 Task: Search one way flight ticket for 3 adults in first from Presque Isle: Presque Isle International Airport to Evansville: Evansville Regional Airport on 5-3-2023. Choice of flights is Emirates. Number of bags: 1 carry on bag. Price is upto 97000. Outbound departure time preference is 11:45.
Action: Mouse moved to (235, 299)
Screenshot: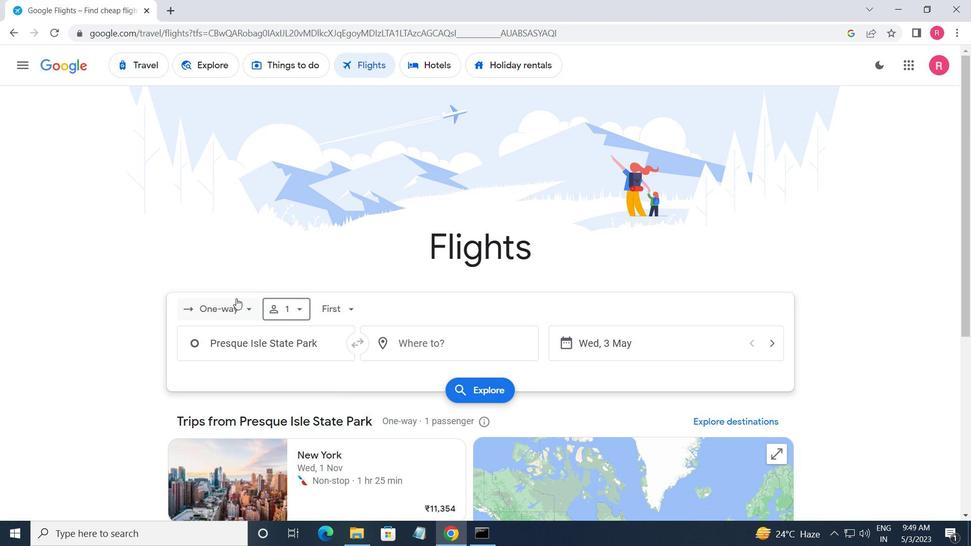 
Action: Mouse pressed left at (235, 299)
Screenshot: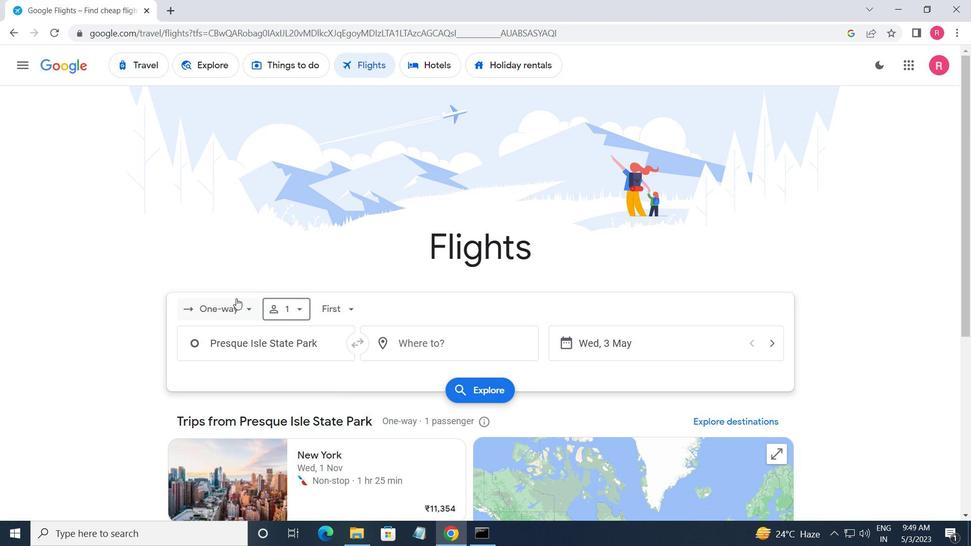 
Action: Mouse moved to (232, 370)
Screenshot: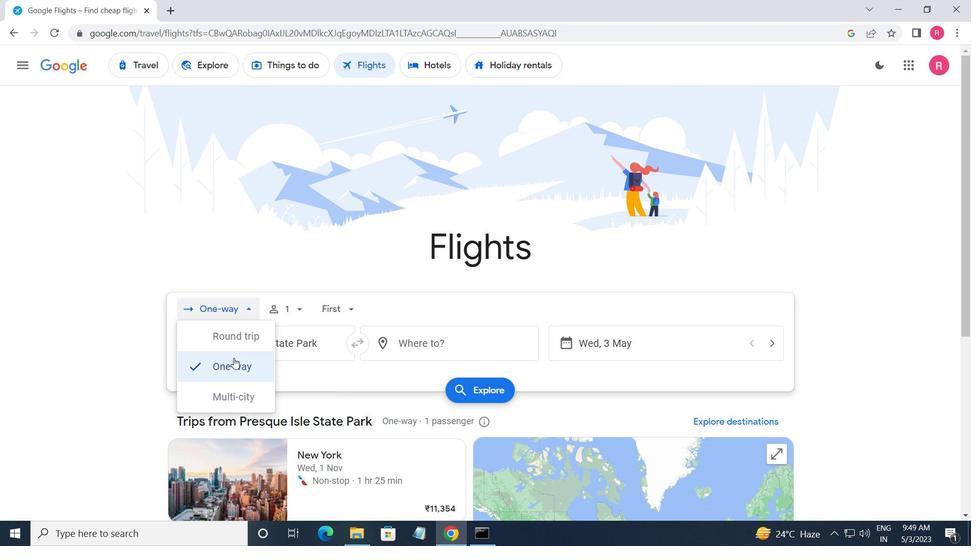 
Action: Mouse pressed left at (232, 370)
Screenshot: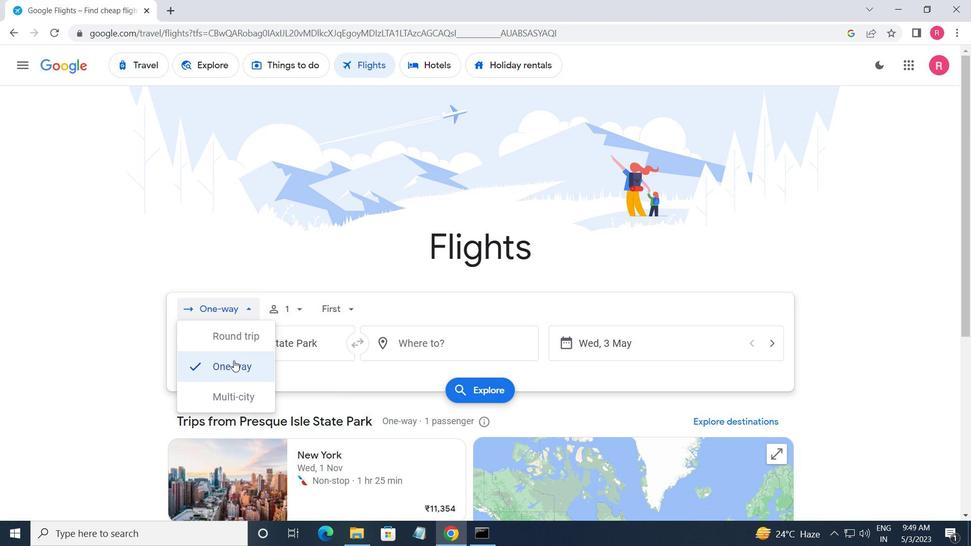 
Action: Mouse moved to (283, 311)
Screenshot: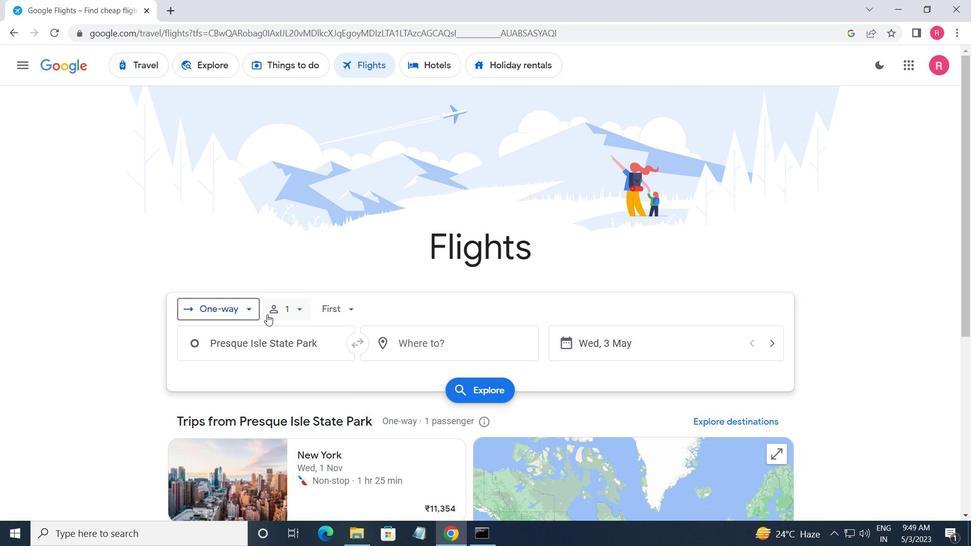 
Action: Mouse pressed left at (283, 311)
Screenshot: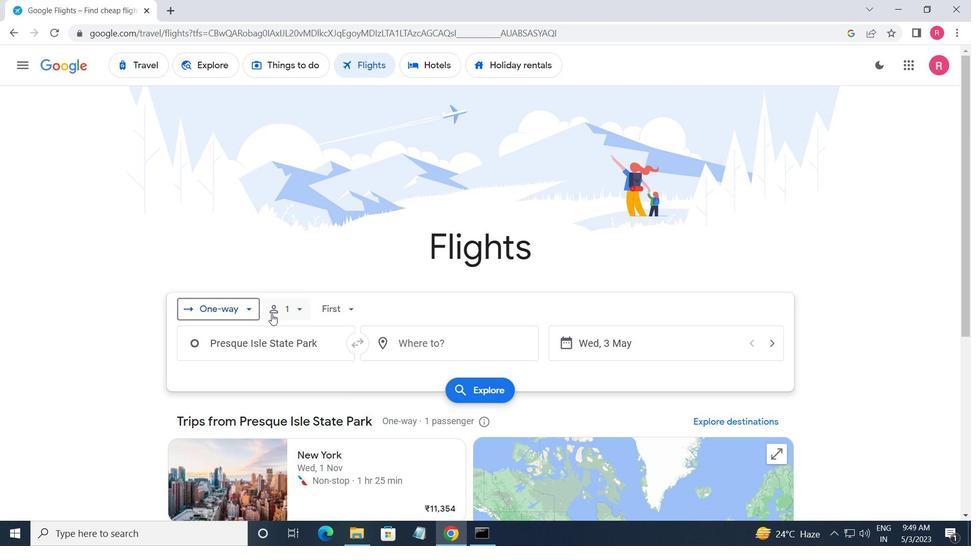 
Action: Mouse moved to (391, 344)
Screenshot: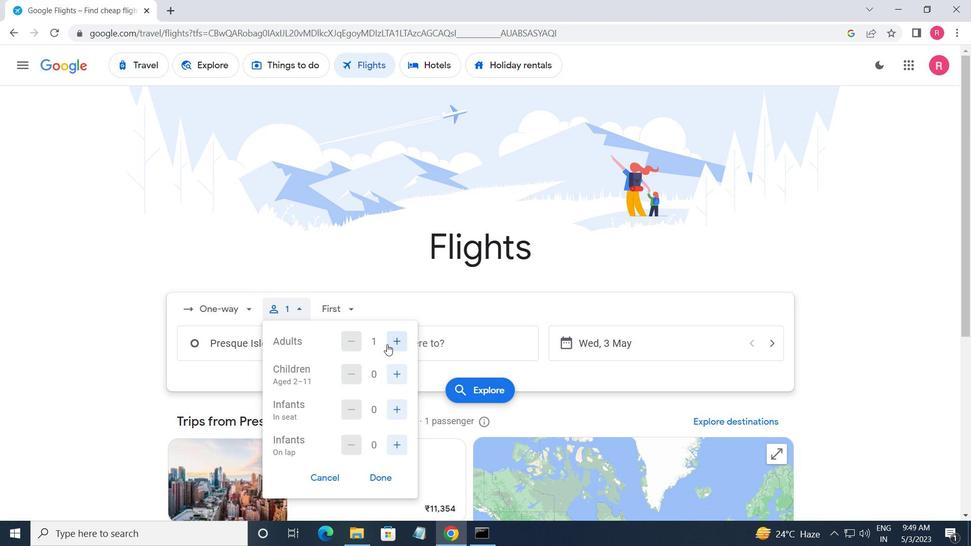 
Action: Mouse pressed left at (391, 344)
Screenshot: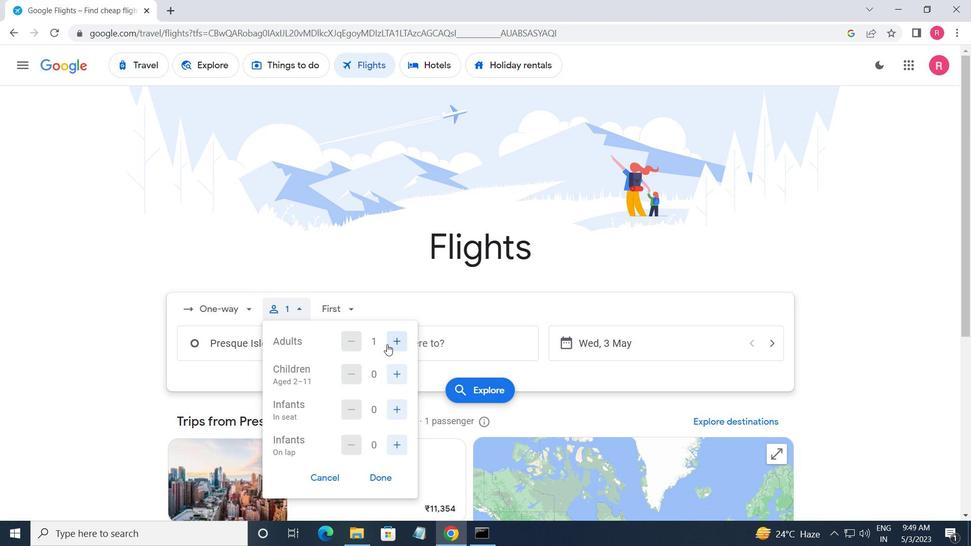 
Action: Mouse moved to (391, 344)
Screenshot: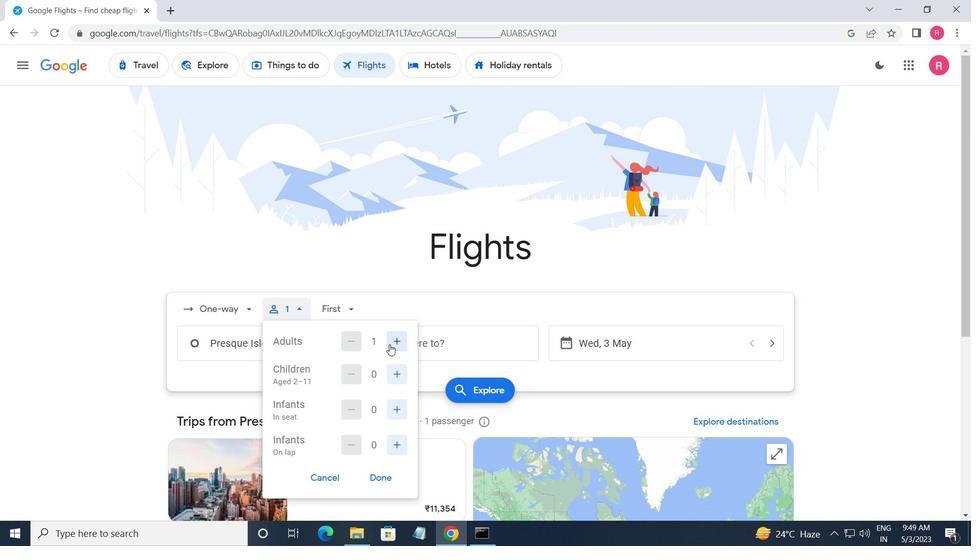 
Action: Mouse pressed left at (391, 344)
Screenshot: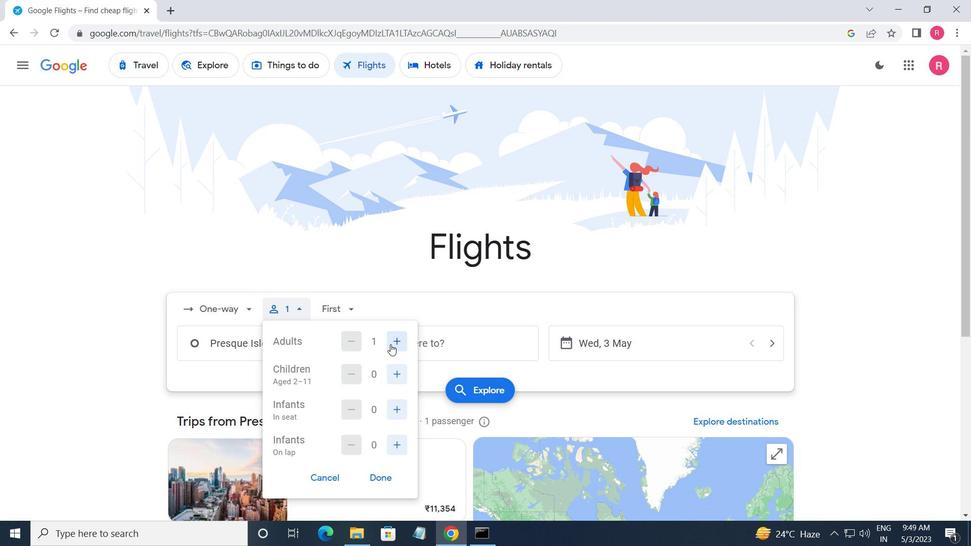 
Action: Mouse moved to (334, 314)
Screenshot: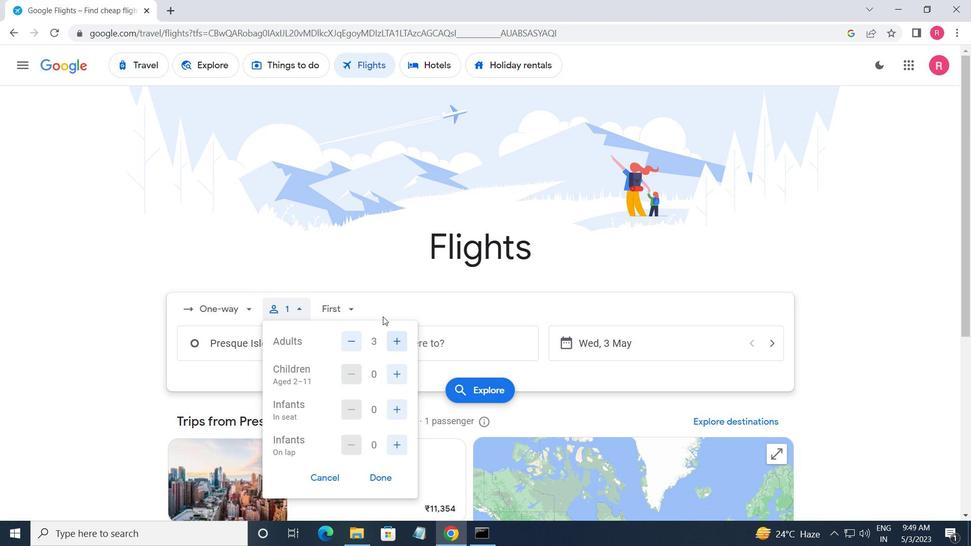 
Action: Mouse pressed left at (334, 314)
Screenshot: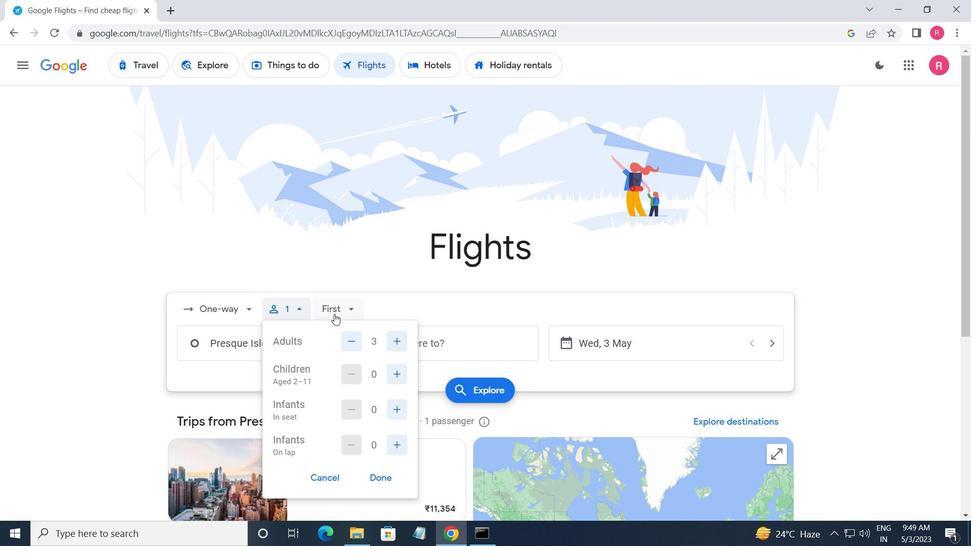 
Action: Mouse moved to (356, 426)
Screenshot: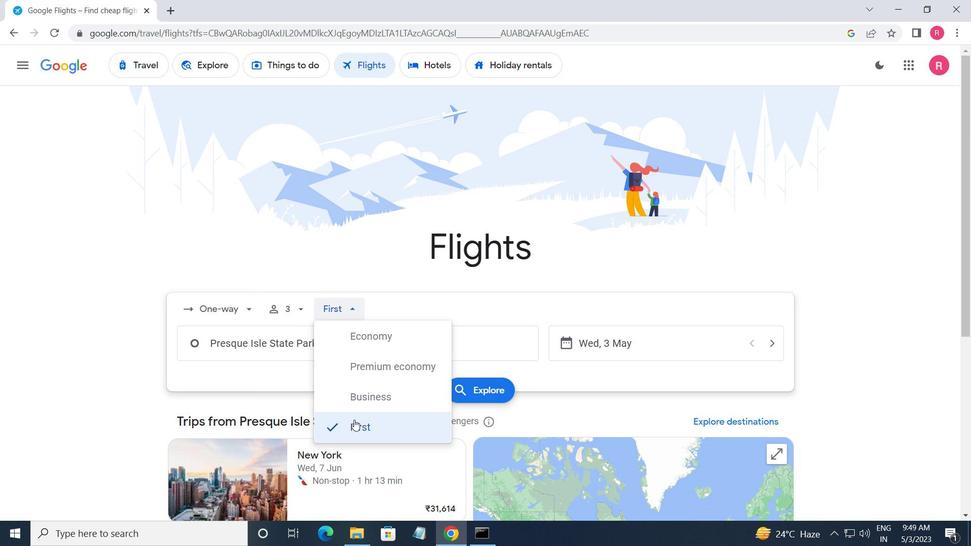 
Action: Mouse pressed left at (356, 426)
Screenshot: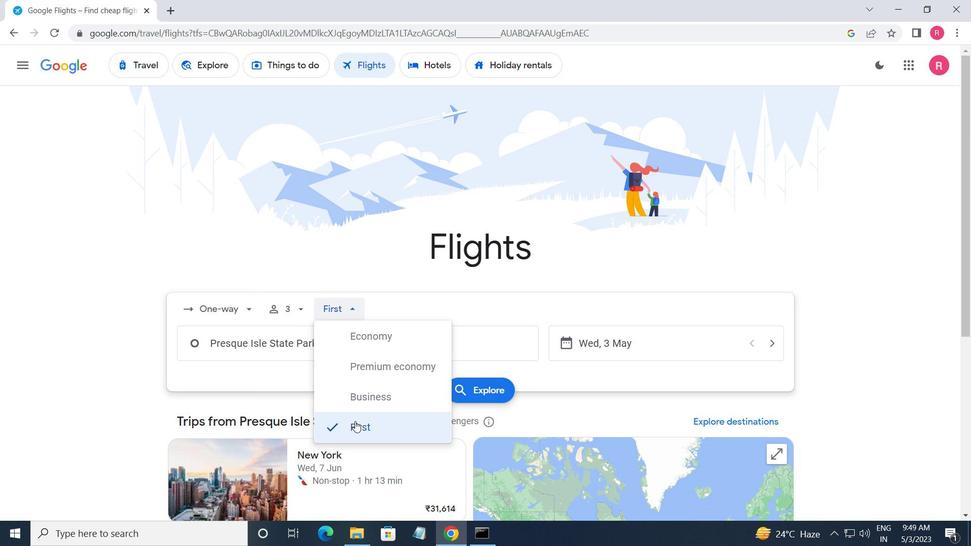 
Action: Mouse moved to (324, 350)
Screenshot: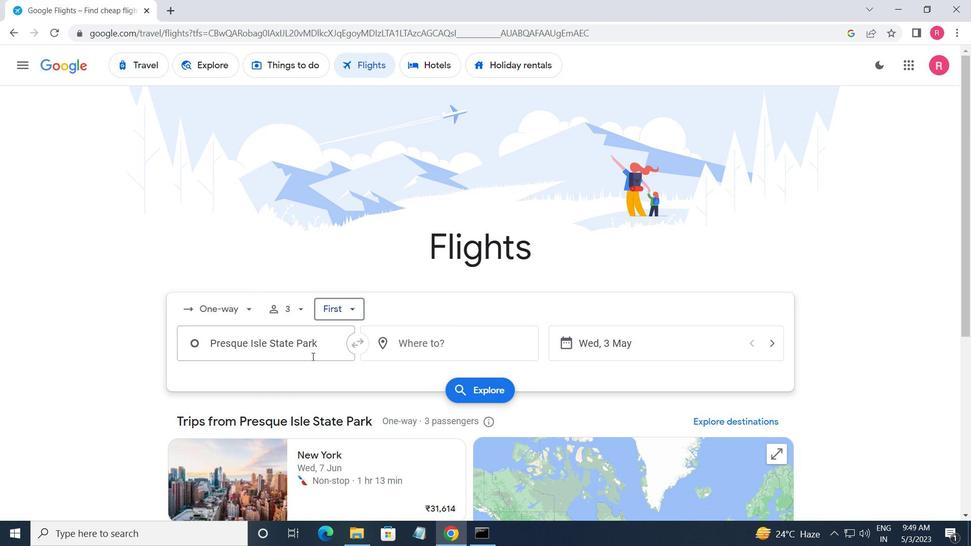 
Action: Mouse pressed left at (324, 350)
Screenshot: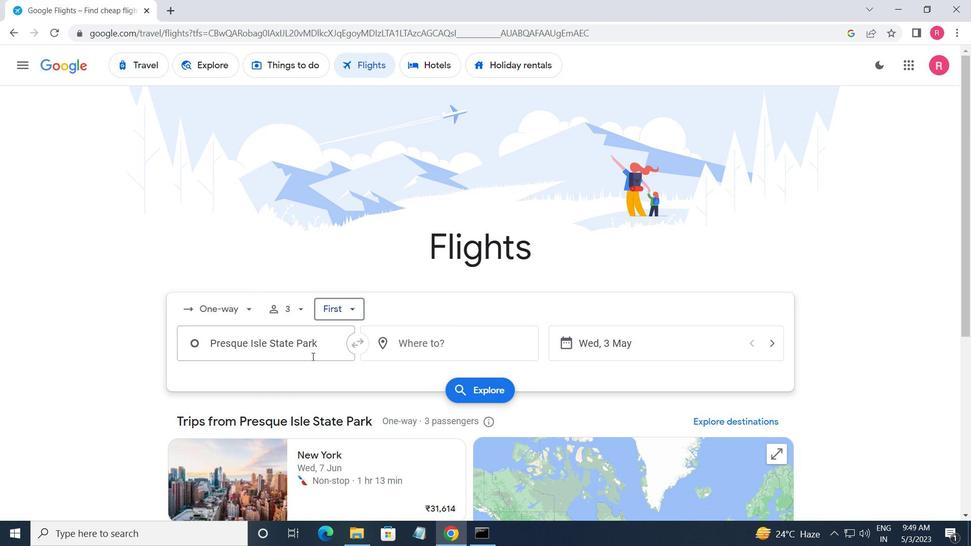 
Action: Mouse moved to (322, 353)
Screenshot: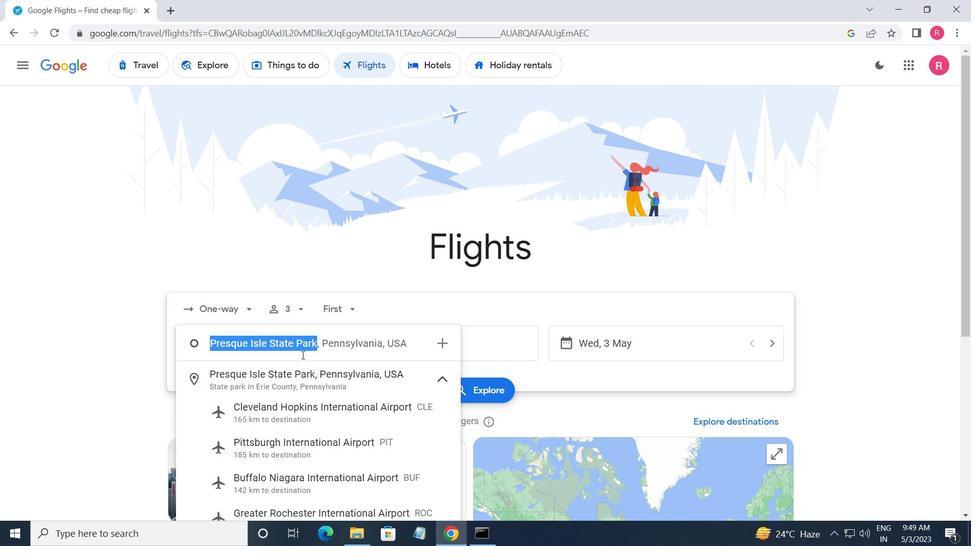 
Action: Key pressed <Key.backspace><Key.shift_r>Presque<Key.space><Key.shift_r>Isle<Key.space><Key.shift><Key.shift><Key.shift><Key.shift><Key.shift><Key.shift><Key.shift>I
Screenshot: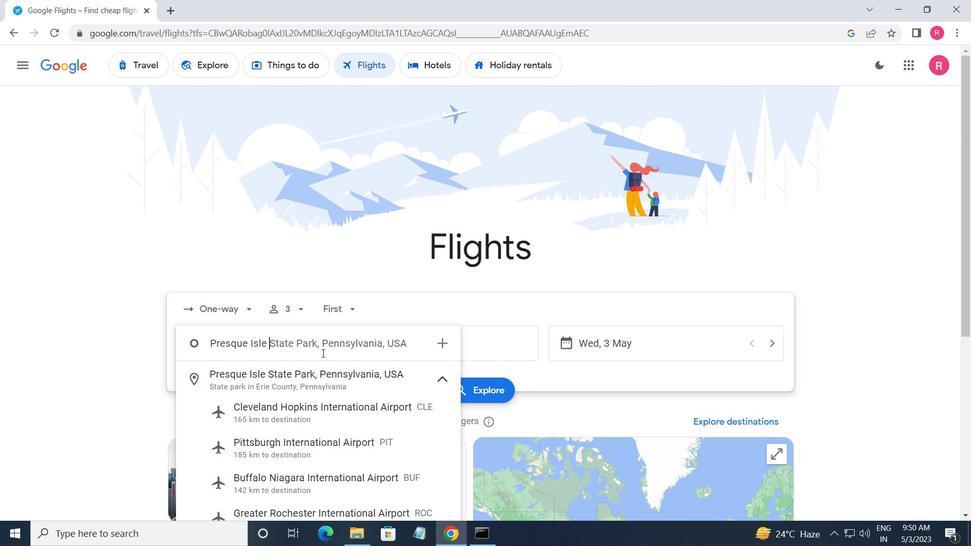 
Action: Mouse moved to (310, 383)
Screenshot: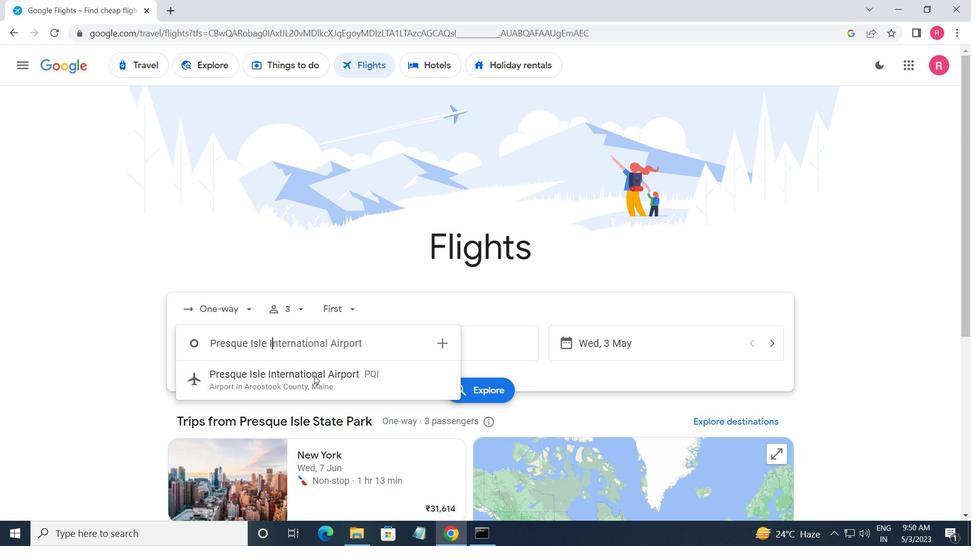 
Action: Mouse pressed left at (310, 383)
Screenshot: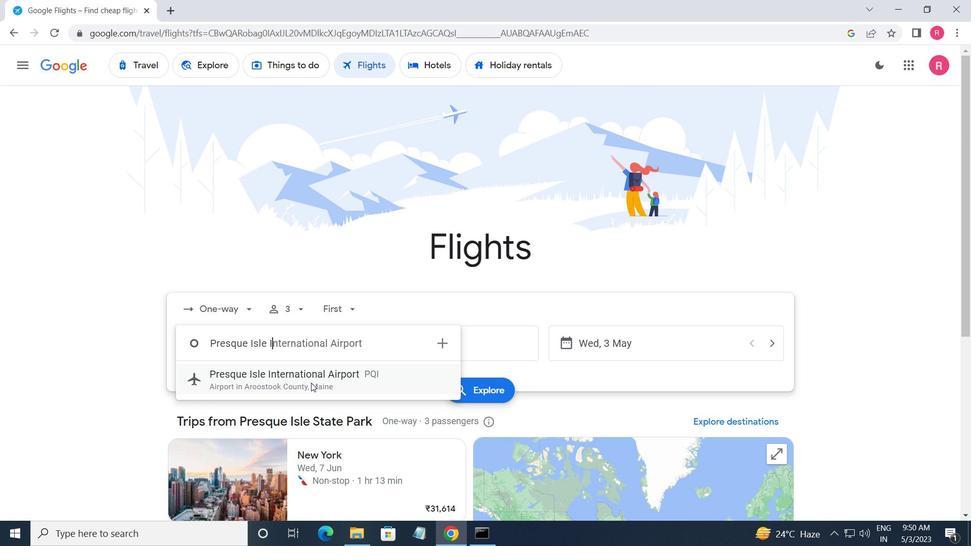 
Action: Mouse moved to (464, 338)
Screenshot: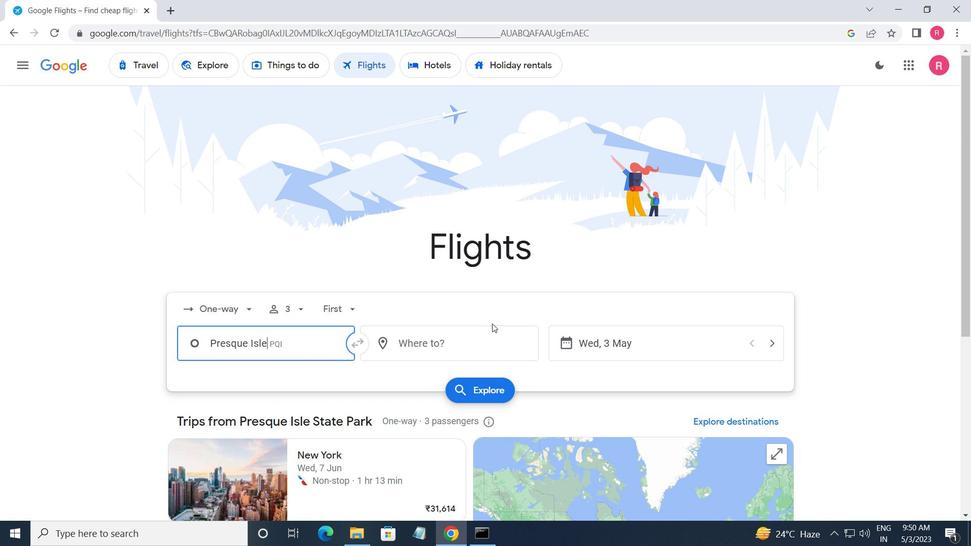 
Action: Mouse pressed left at (464, 338)
Screenshot: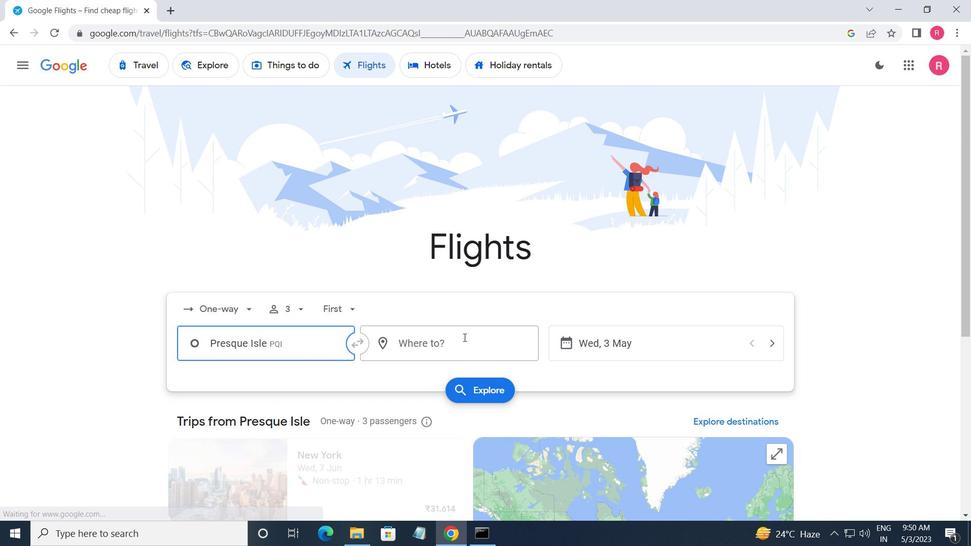 
Action: Mouse moved to (454, 413)
Screenshot: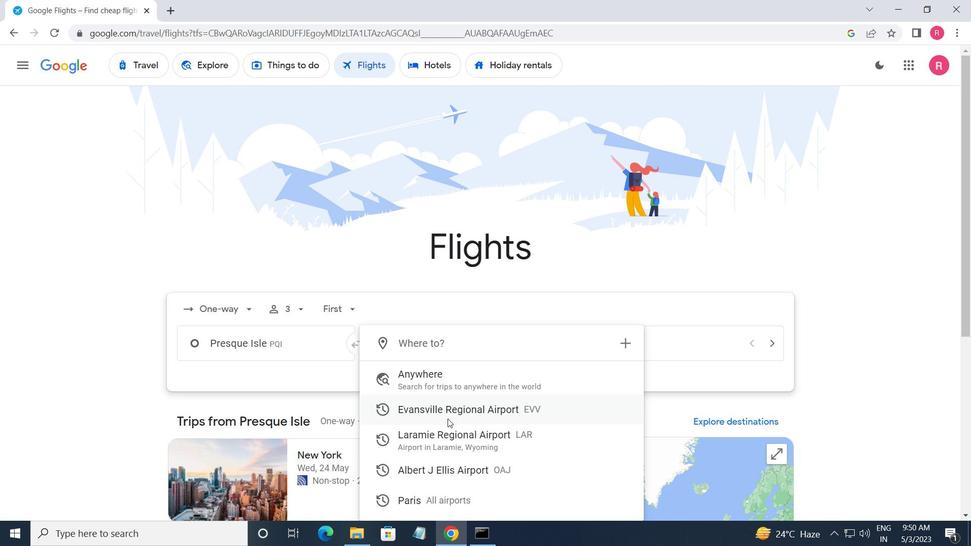 
Action: Mouse pressed left at (454, 413)
Screenshot: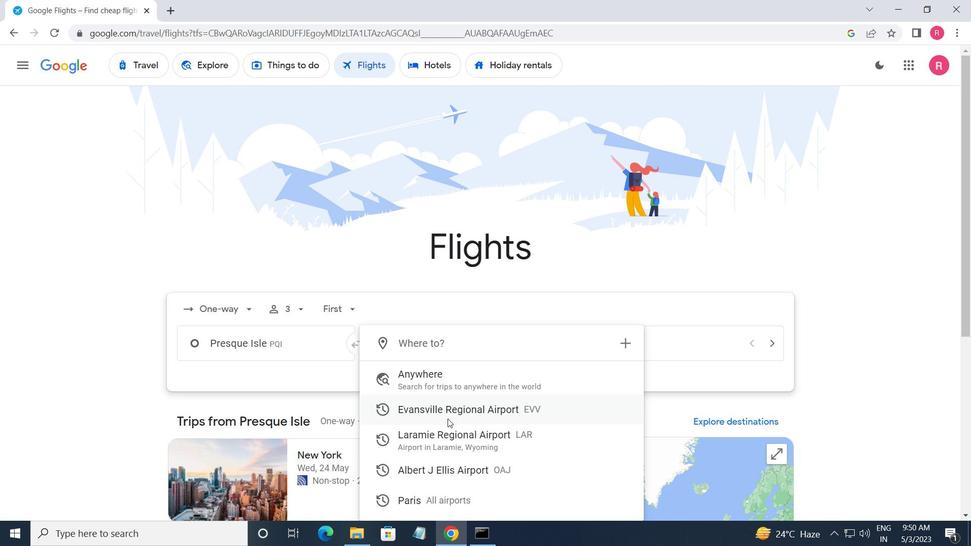 
Action: Mouse moved to (652, 343)
Screenshot: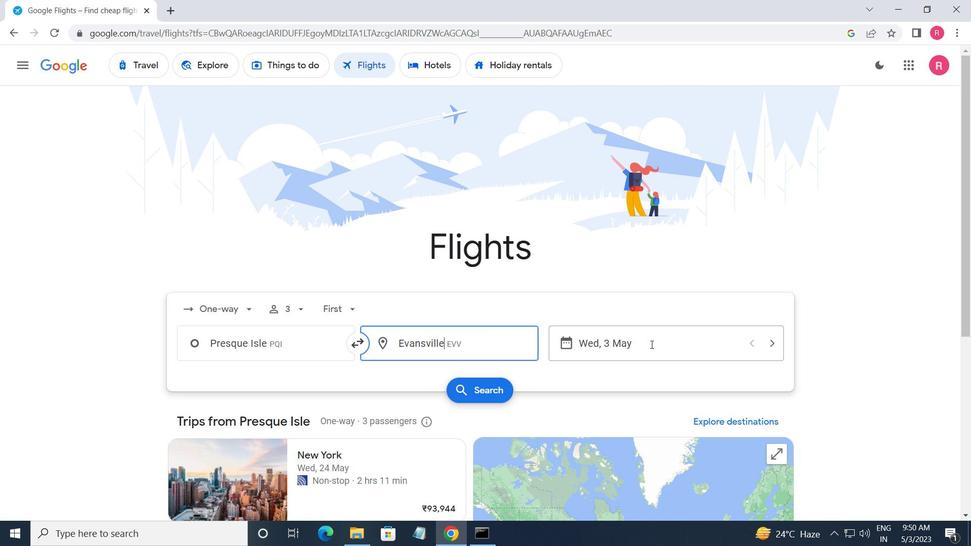 
Action: Mouse pressed left at (652, 343)
Screenshot: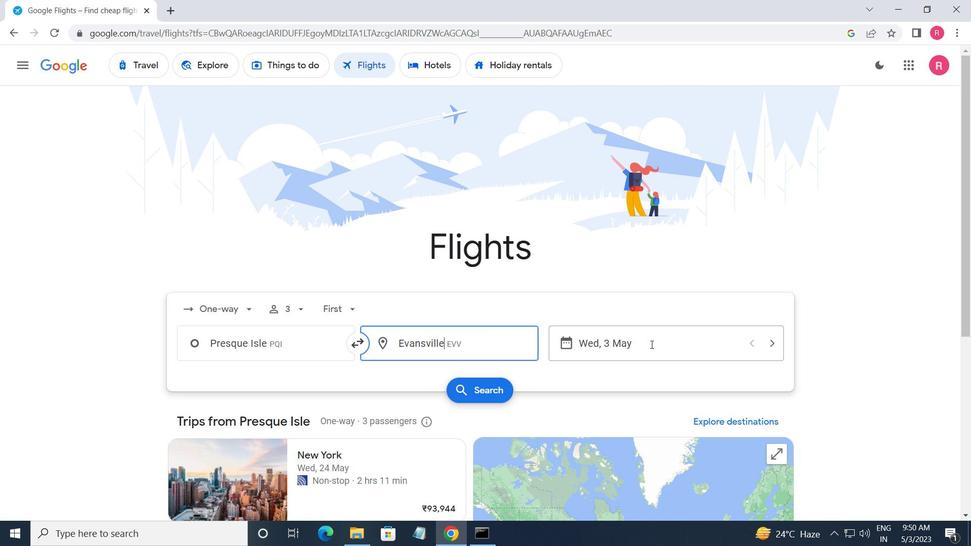 
Action: Mouse moved to (430, 297)
Screenshot: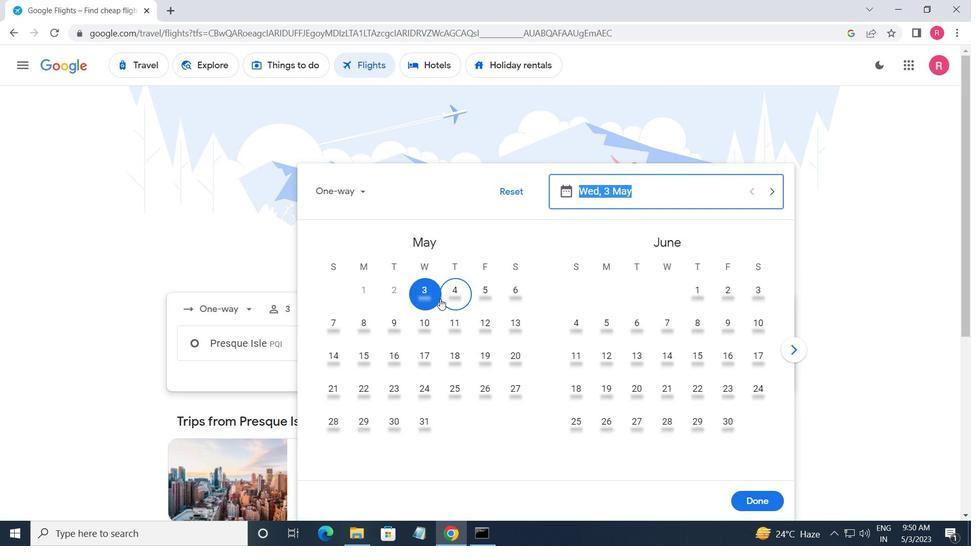 
Action: Mouse pressed left at (430, 297)
Screenshot: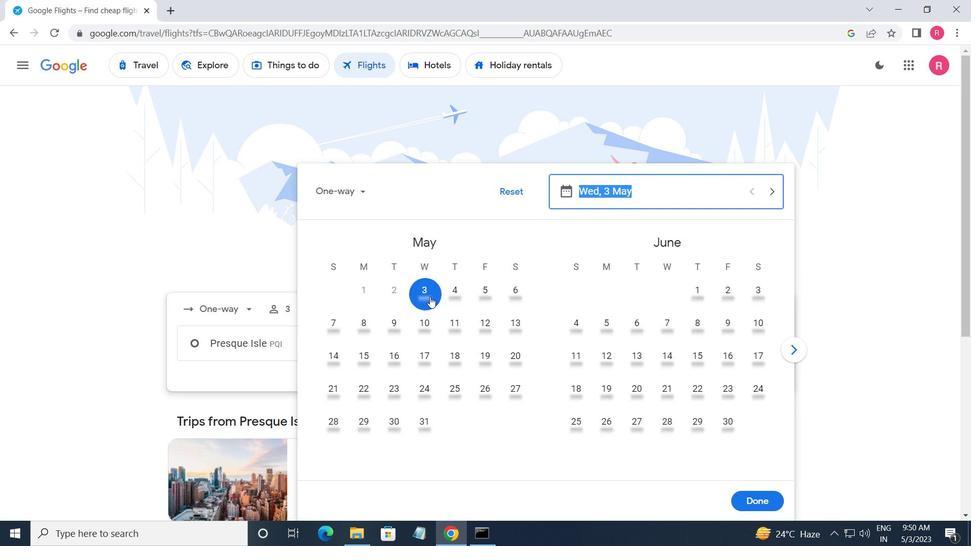 
Action: Mouse moved to (764, 506)
Screenshot: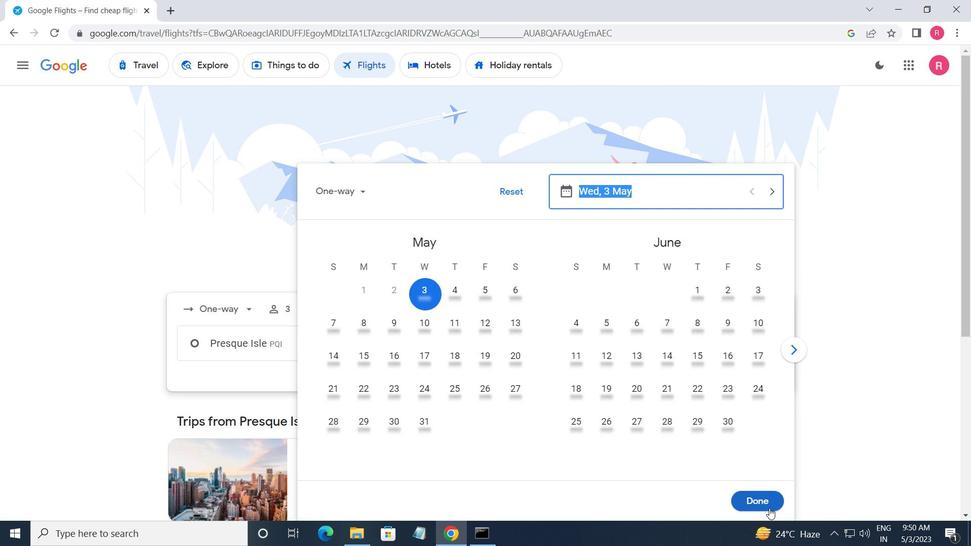 
Action: Mouse pressed left at (764, 506)
Screenshot: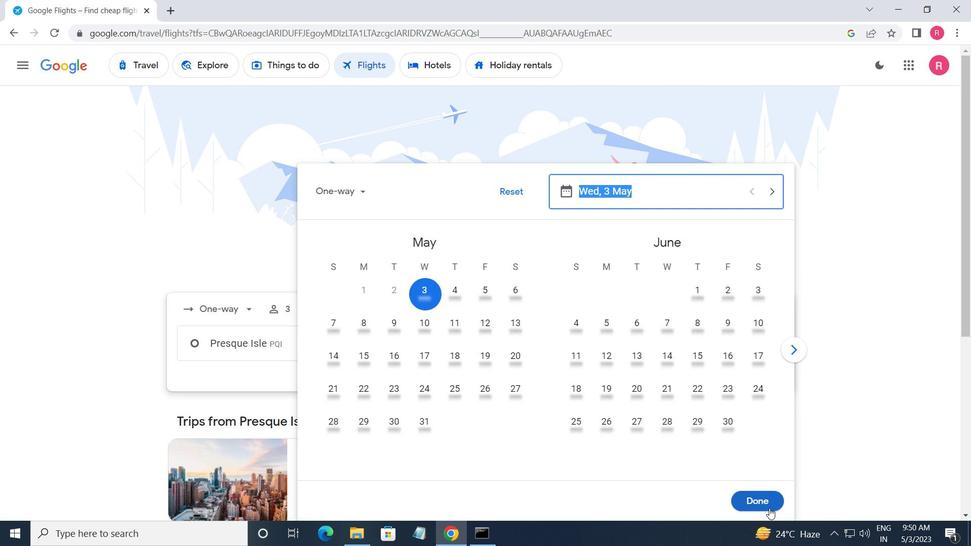 
Action: Mouse moved to (473, 389)
Screenshot: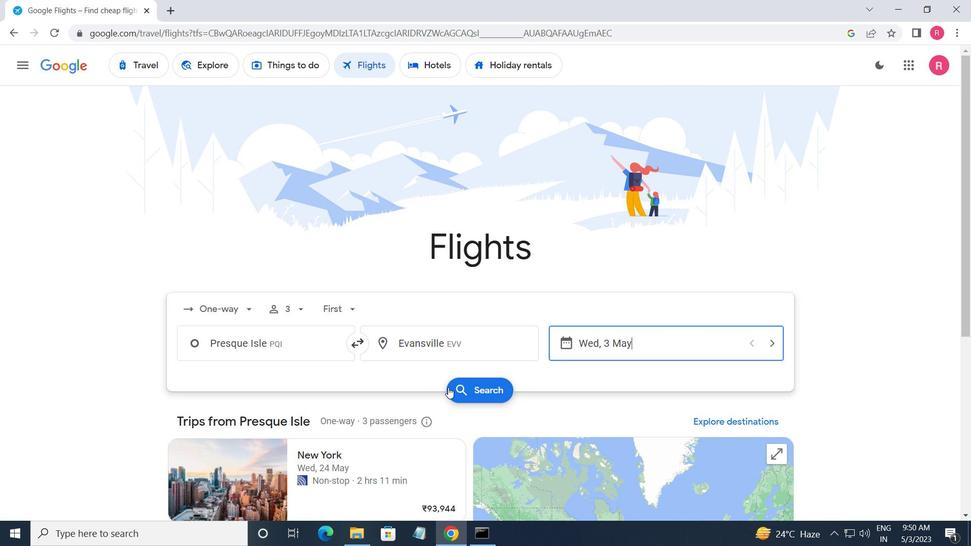 
Action: Mouse pressed left at (473, 389)
Screenshot: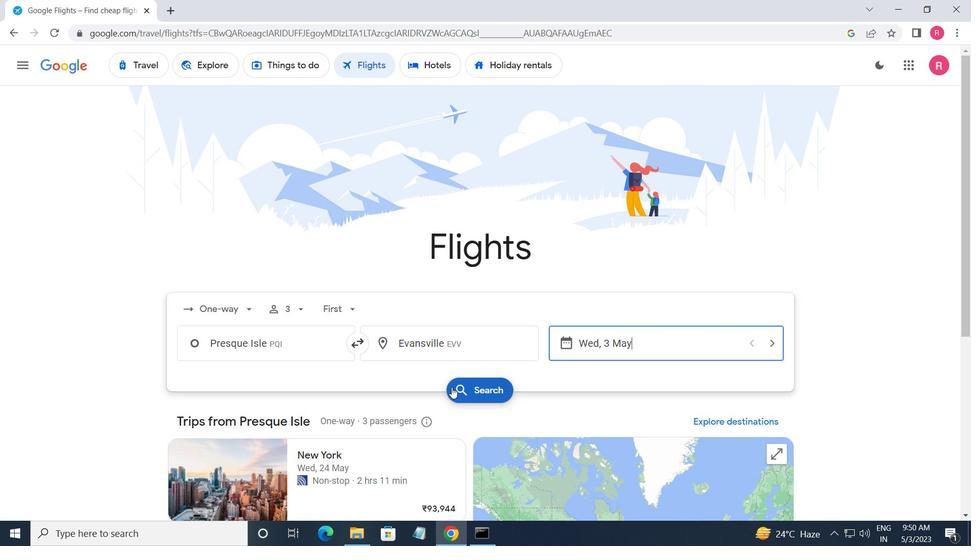 
Action: Mouse moved to (184, 187)
Screenshot: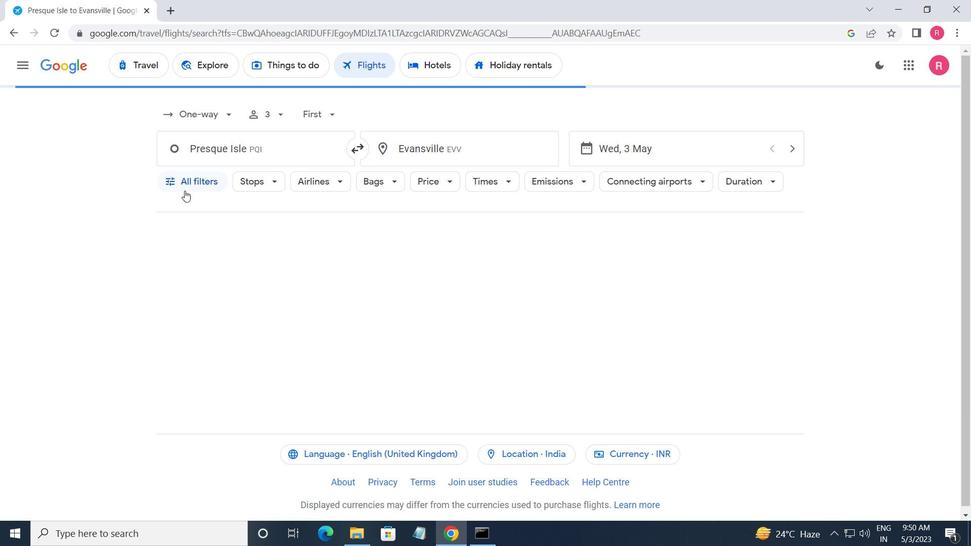 
Action: Mouse pressed left at (184, 187)
Screenshot: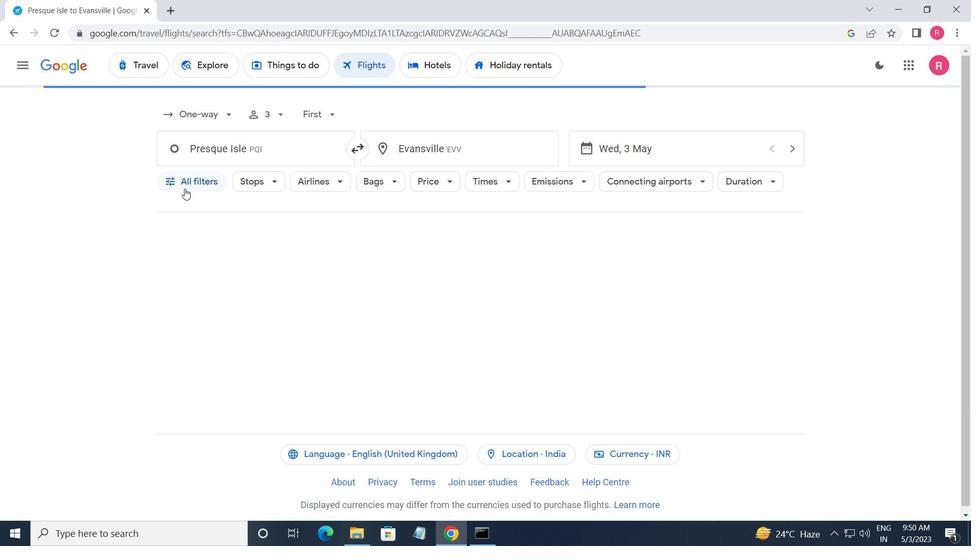 
Action: Mouse moved to (177, 296)
Screenshot: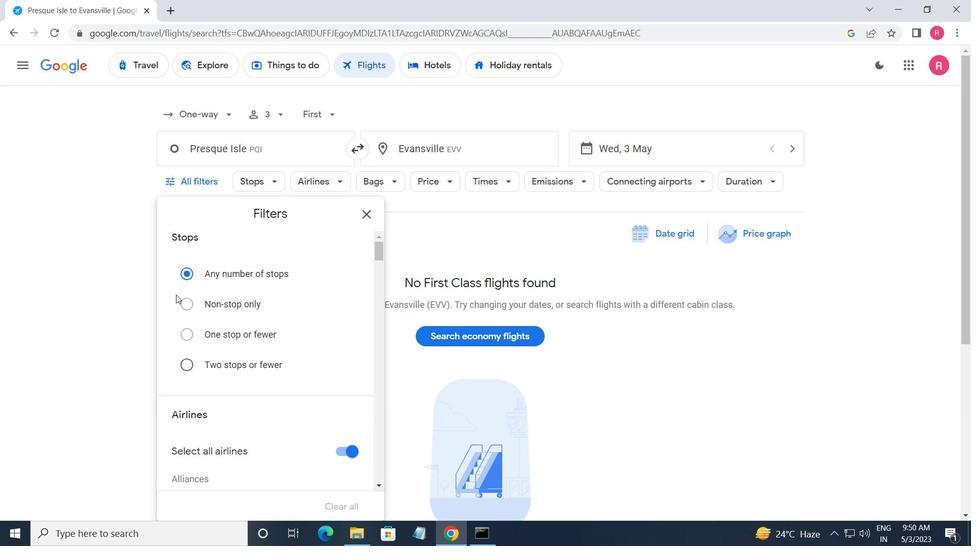 
Action: Mouse scrolled (177, 295) with delta (0, 0)
Screenshot: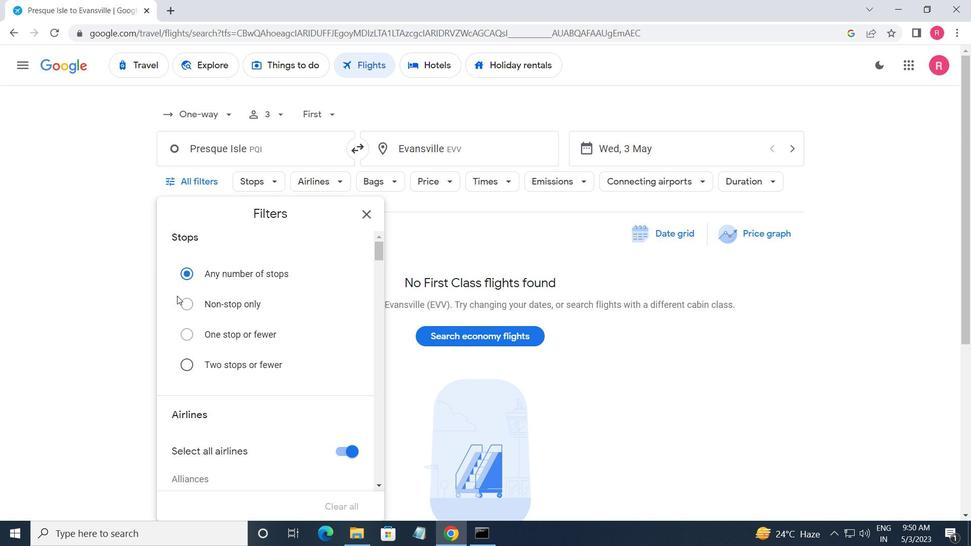 
Action: Mouse scrolled (177, 295) with delta (0, 0)
Screenshot: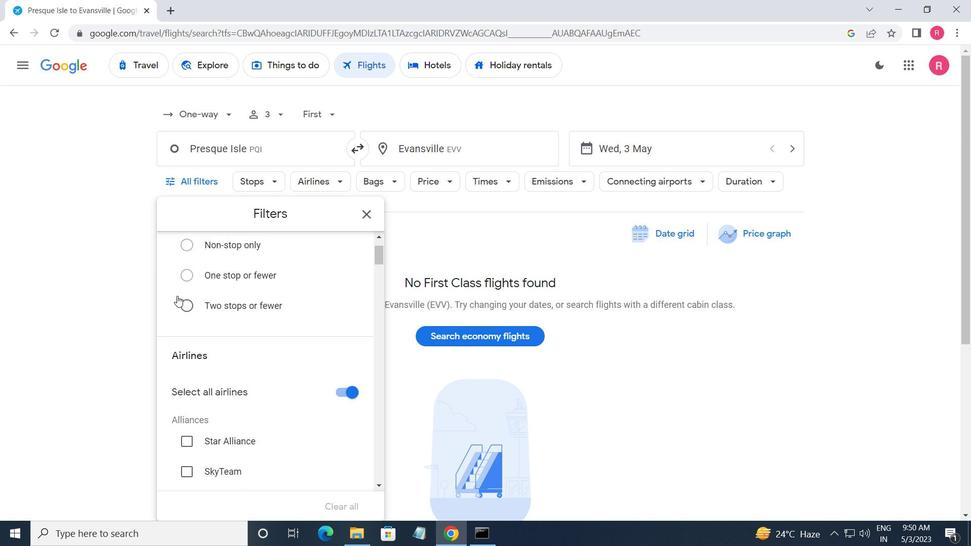 
Action: Mouse moved to (178, 301)
Screenshot: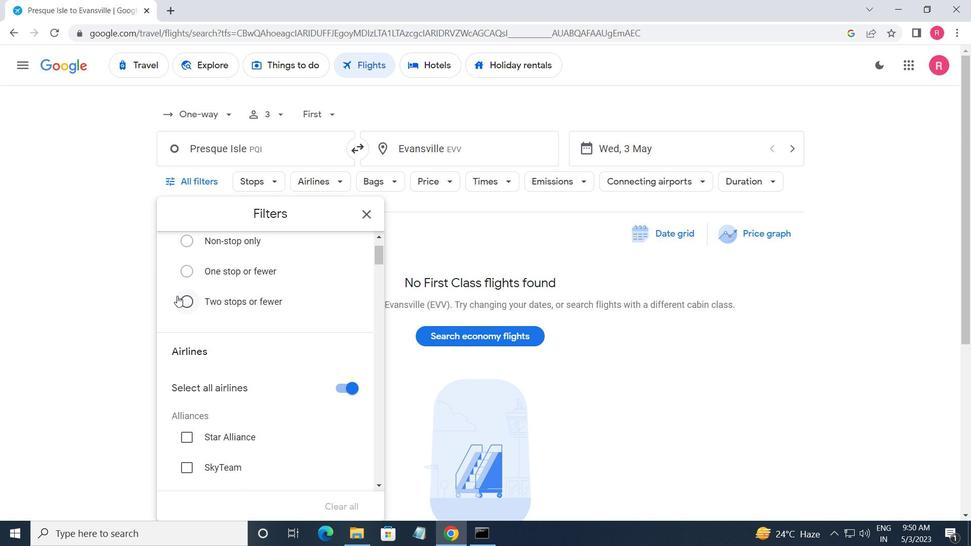 
Action: Mouse scrolled (178, 301) with delta (0, 0)
Screenshot: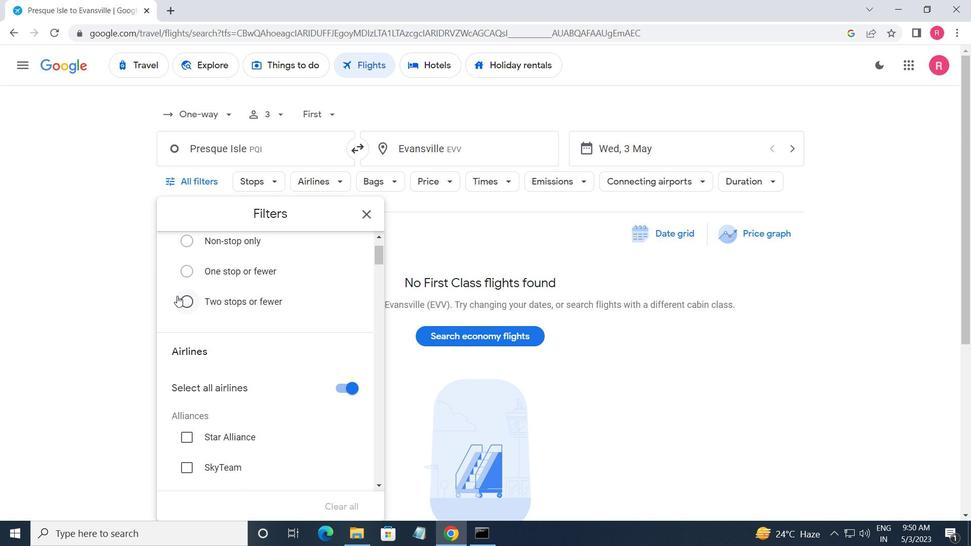 
Action: Mouse moved to (179, 305)
Screenshot: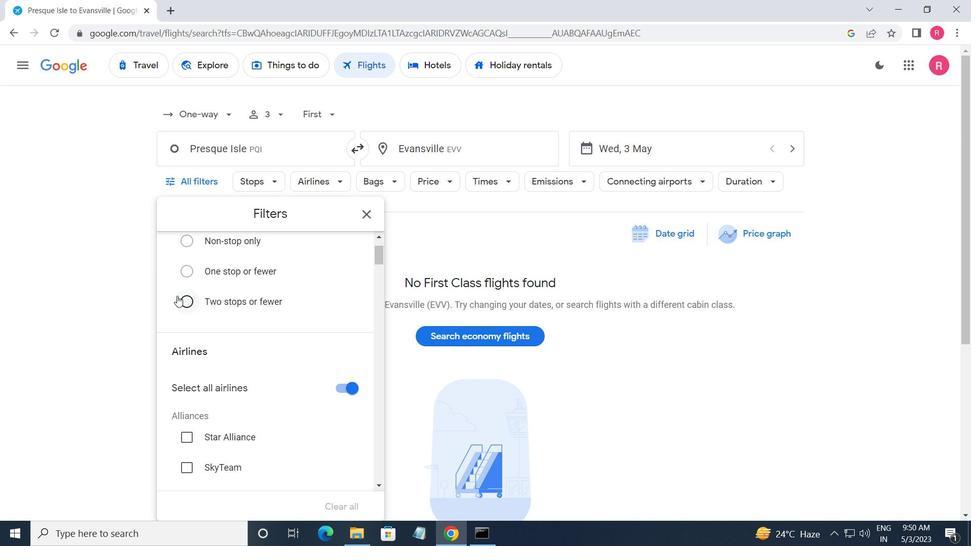 
Action: Mouse scrolled (179, 304) with delta (0, 0)
Screenshot: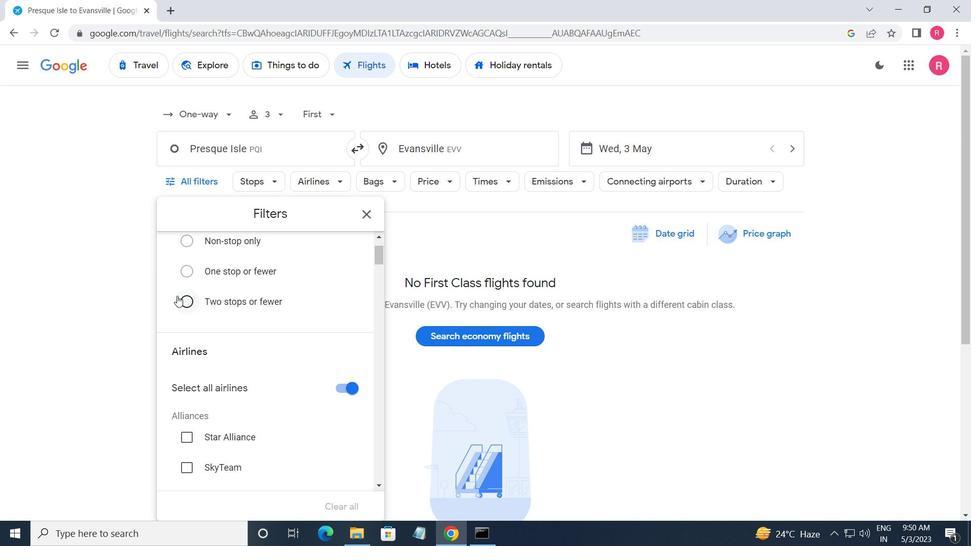 
Action: Mouse moved to (182, 310)
Screenshot: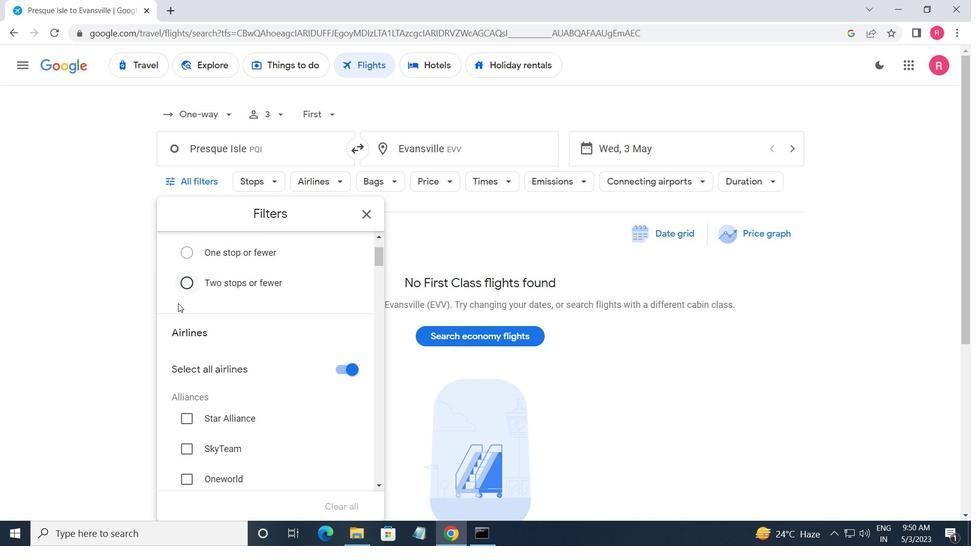 
Action: Mouse scrolled (182, 310) with delta (0, 0)
Screenshot: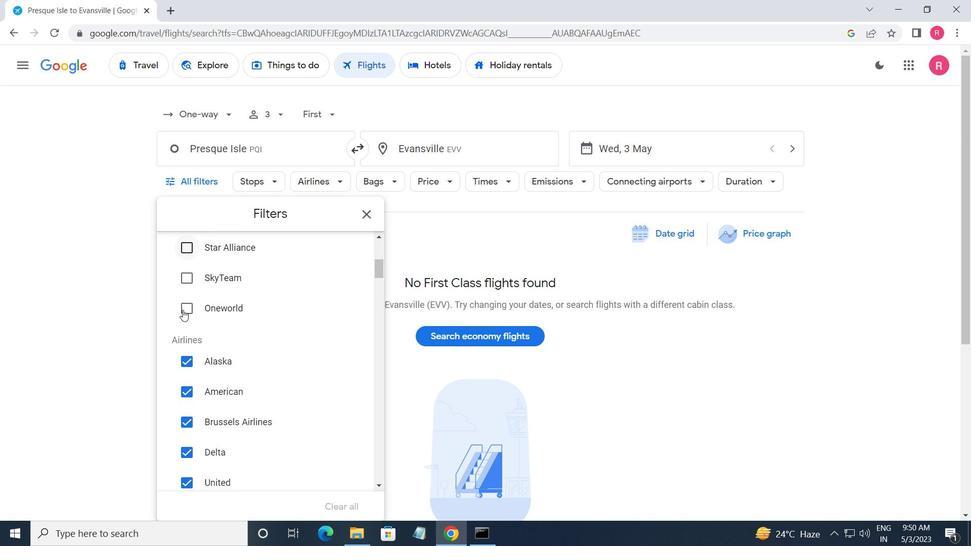 
Action: Mouse moved to (243, 346)
Screenshot: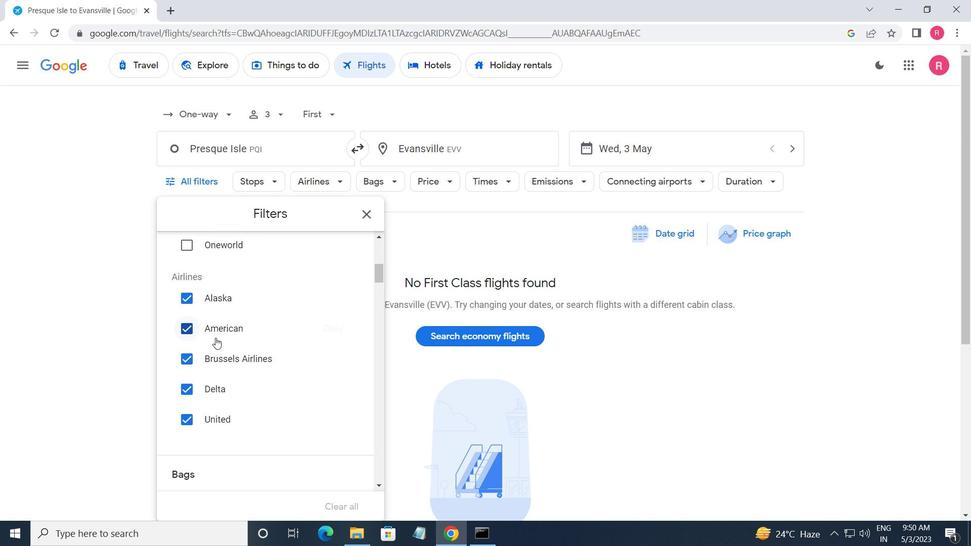 
Action: Mouse scrolled (243, 346) with delta (0, 0)
Screenshot: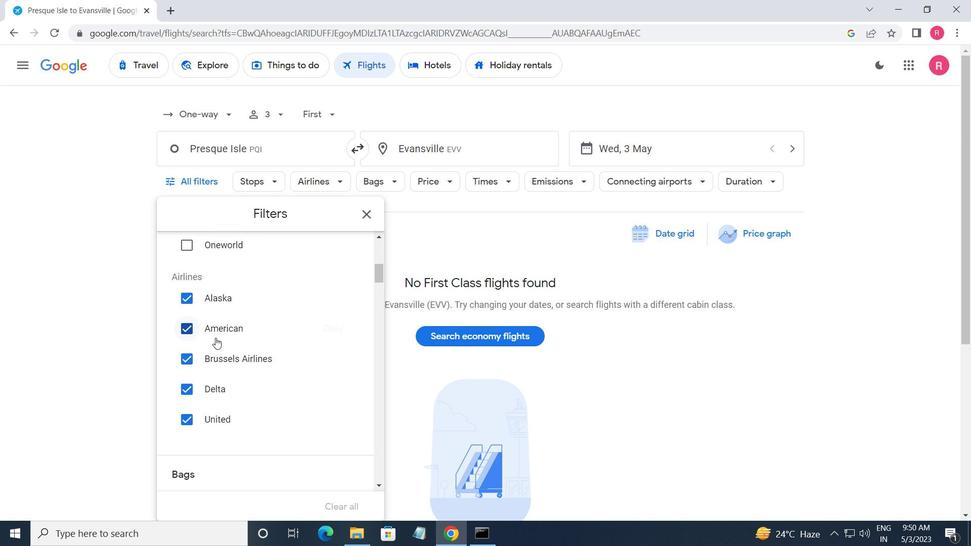 
Action: Mouse scrolled (243, 346) with delta (0, 0)
Screenshot: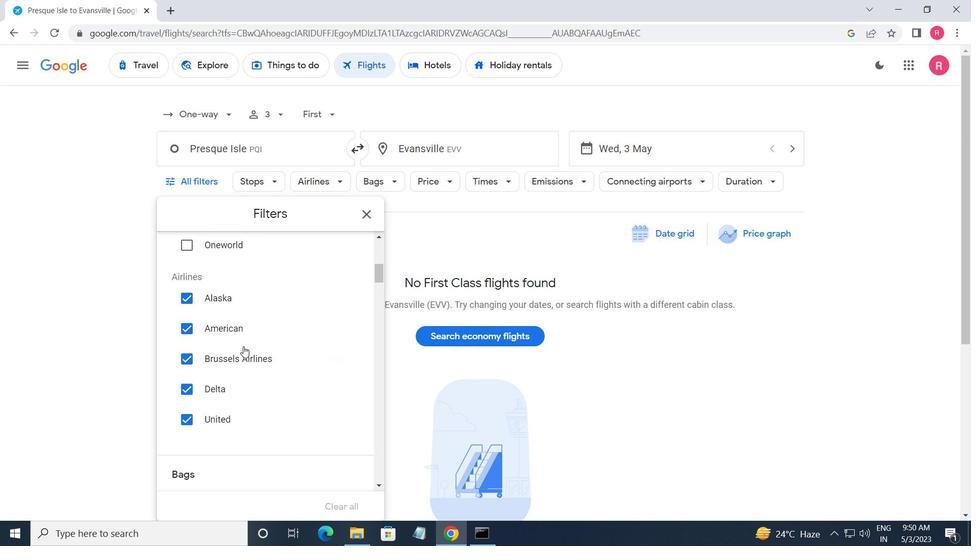 
Action: Mouse moved to (243, 346)
Screenshot: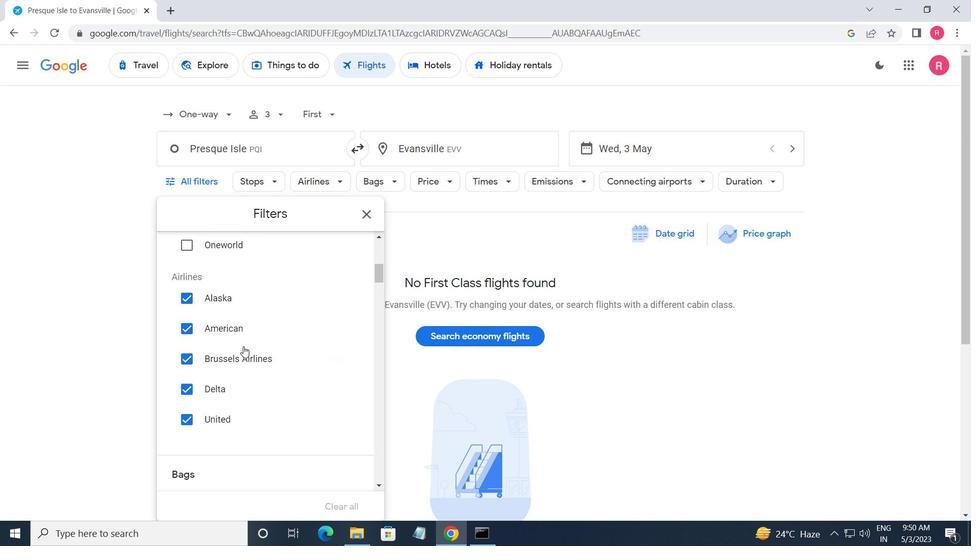 
Action: Mouse scrolled (243, 346) with delta (0, 0)
Screenshot: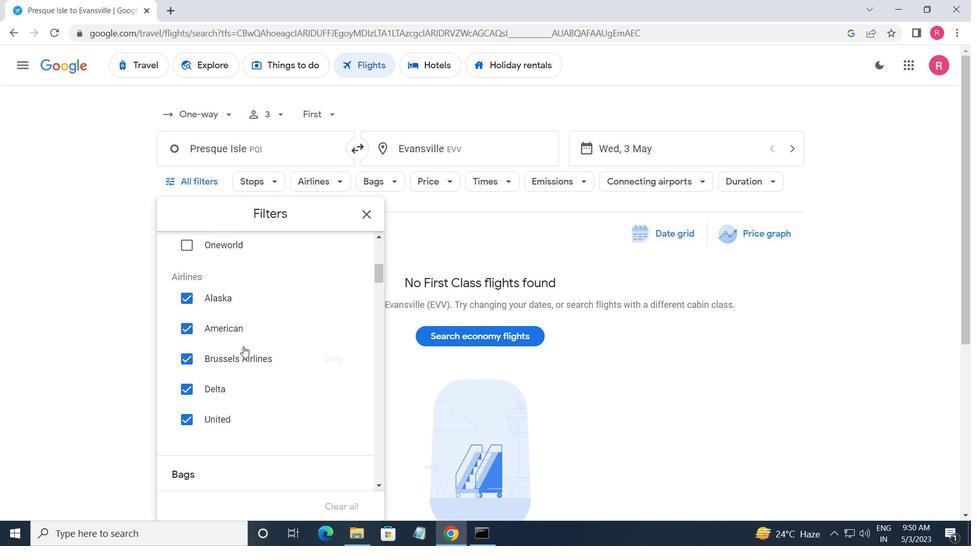 
Action: Mouse moved to (343, 327)
Screenshot: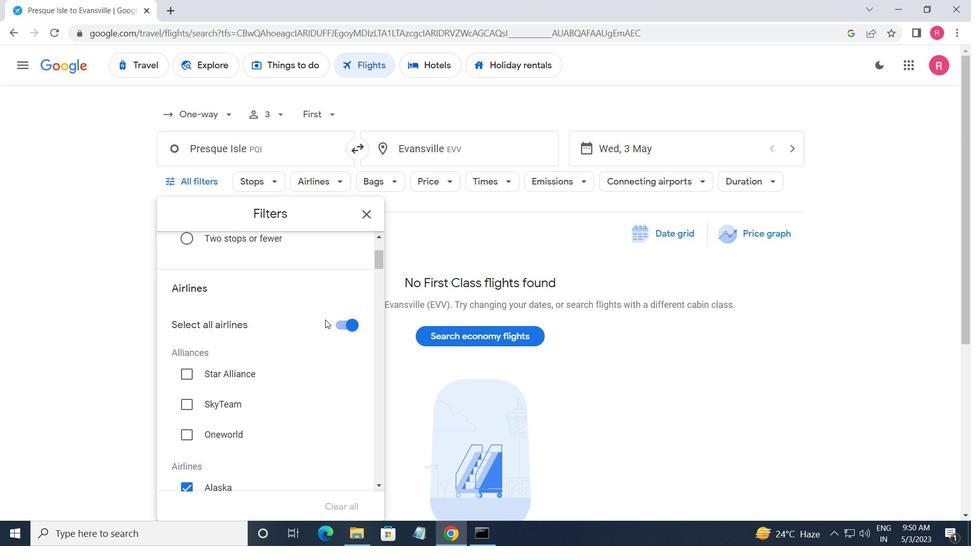 
Action: Mouse pressed left at (343, 327)
Screenshot: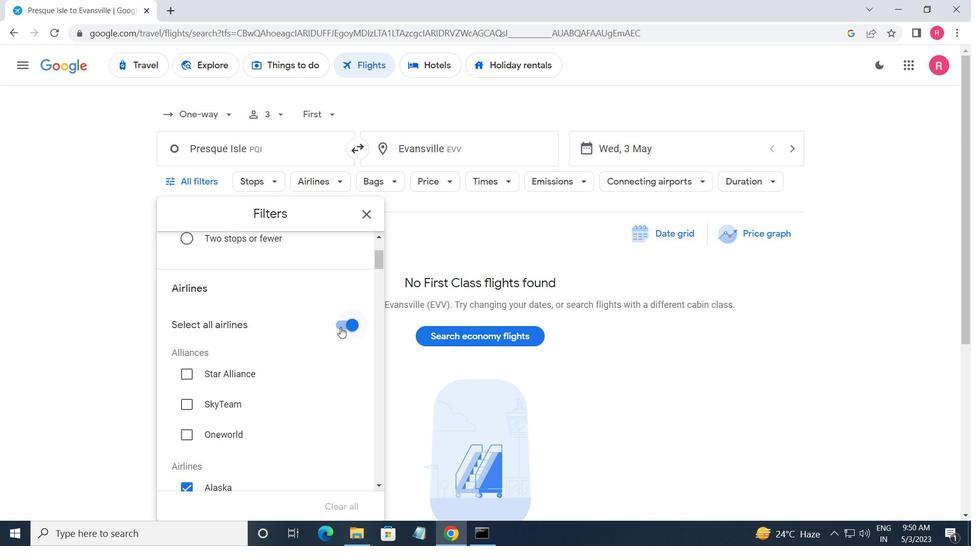 
Action: Mouse moved to (247, 395)
Screenshot: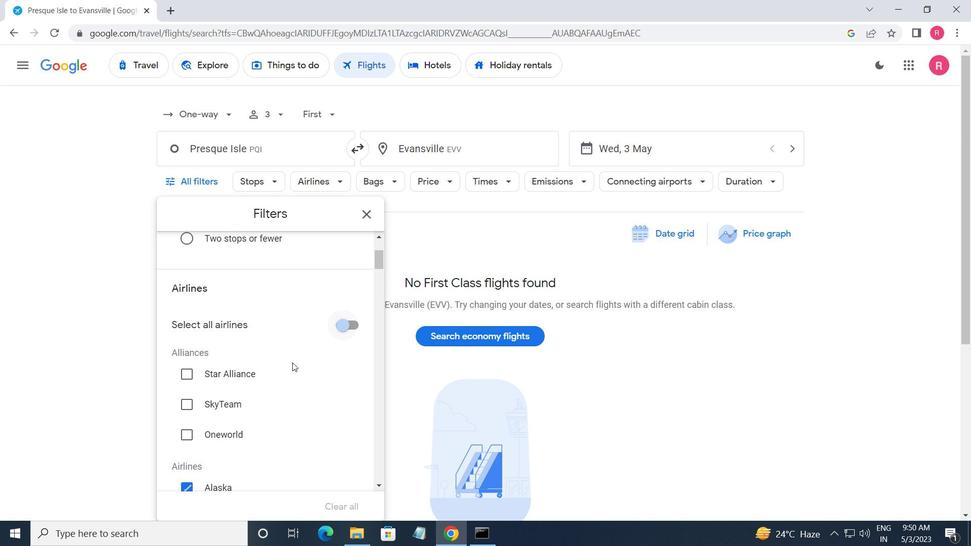 
Action: Mouse scrolled (247, 394) with delta (0, 0)
Screenshot: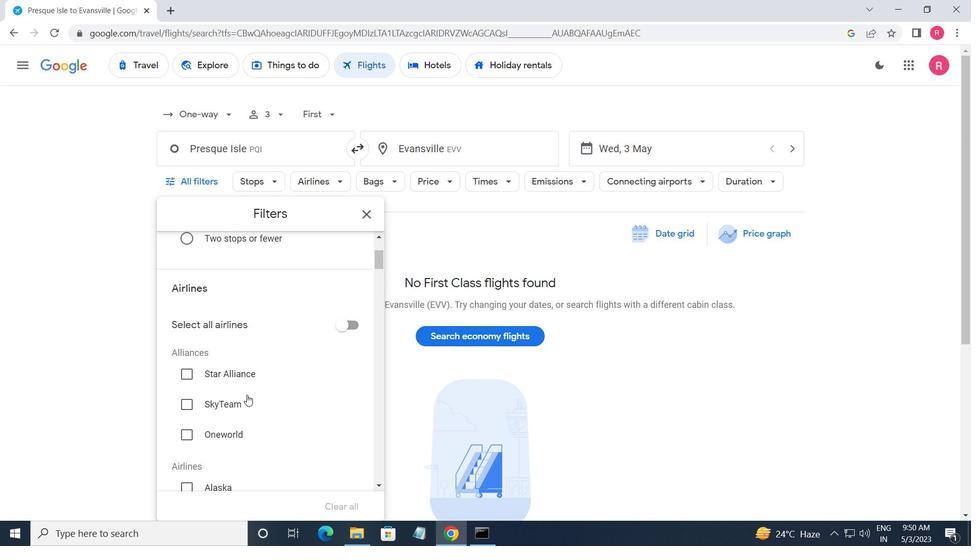 
Action: Mouse moved to (248, 395)
Screenshot: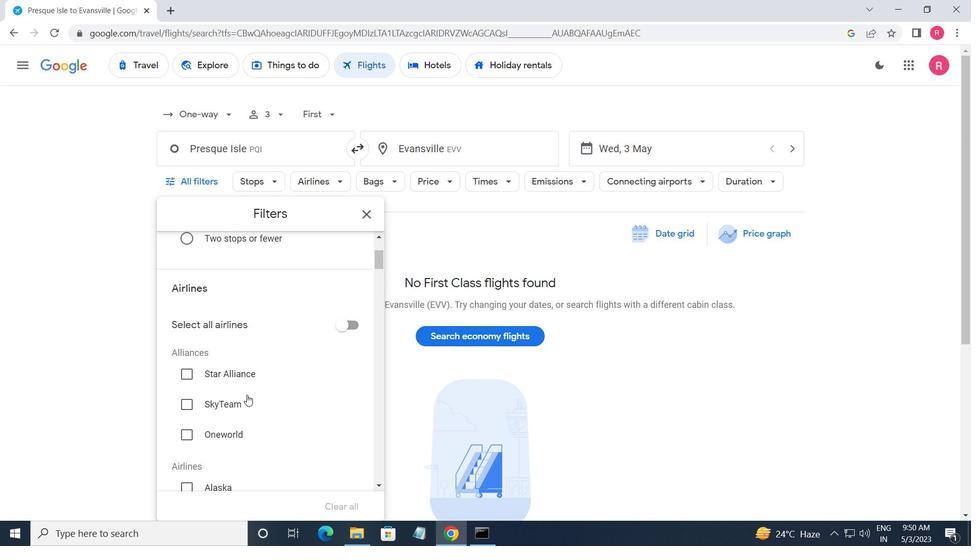 
Action: Mouse scrolled (248, 395) with delta (0, 0)
Screenshot: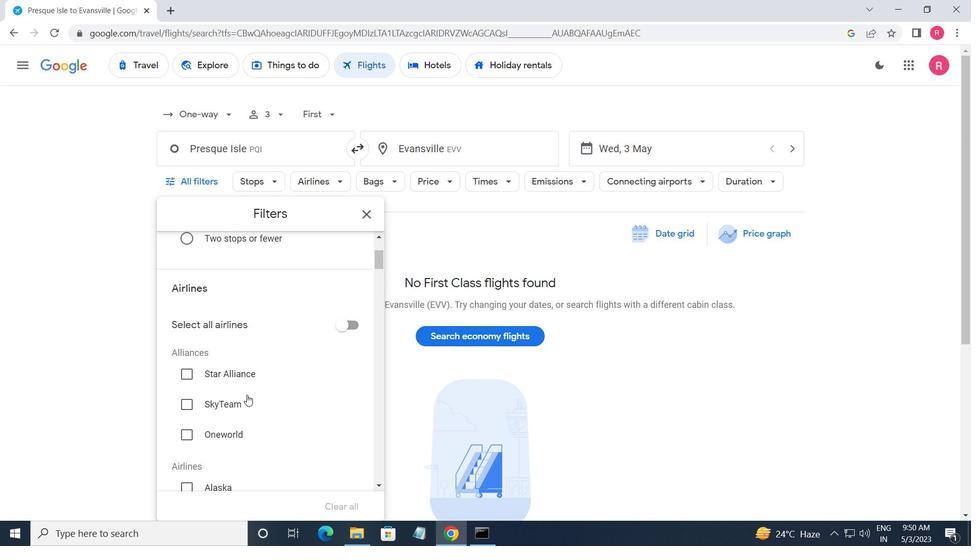 
Action: Mouse scrolled (248, 395) with delta (0, 0)
Screenshot: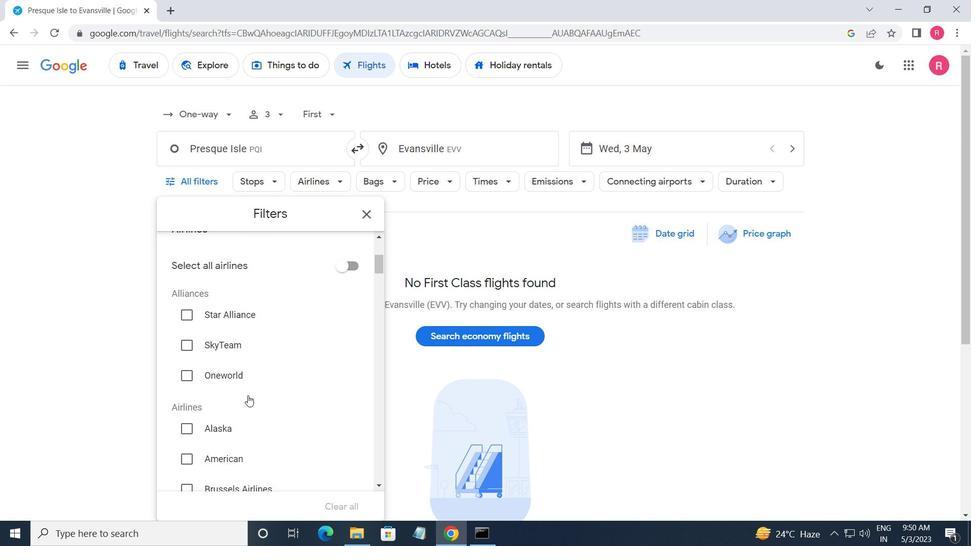 
Action: Mouse scrolled (248, 395) with delta (0, 0)
Screenshot: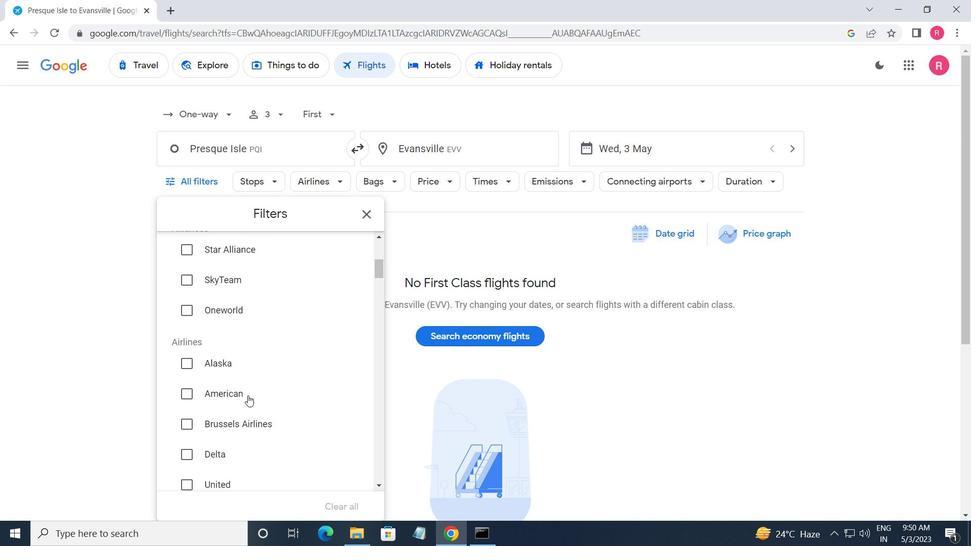 
Action: Mouse scrolled (248, 395) with delta (0, 0)
Screenshot: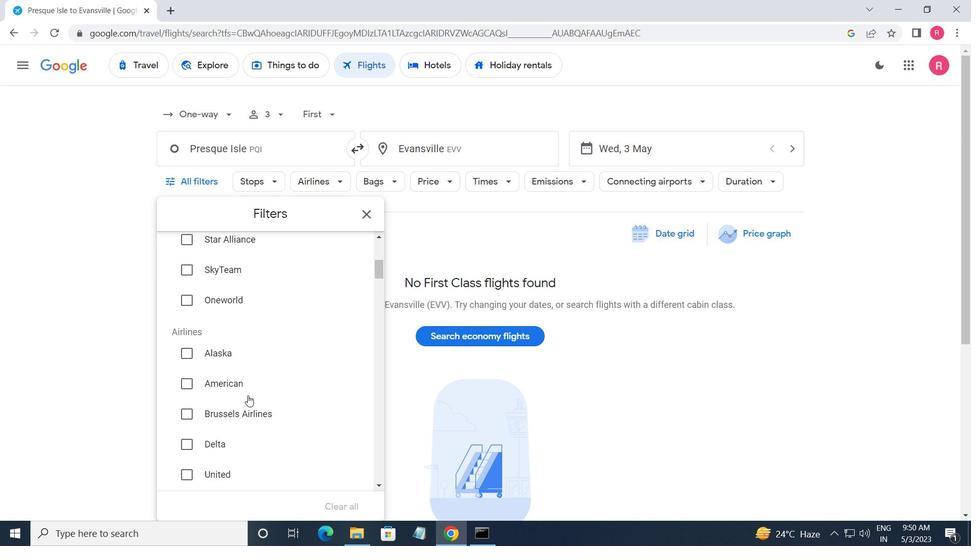 
Action: Mouse scrolled (248, 395) with delta (0, 0)
Screenshot: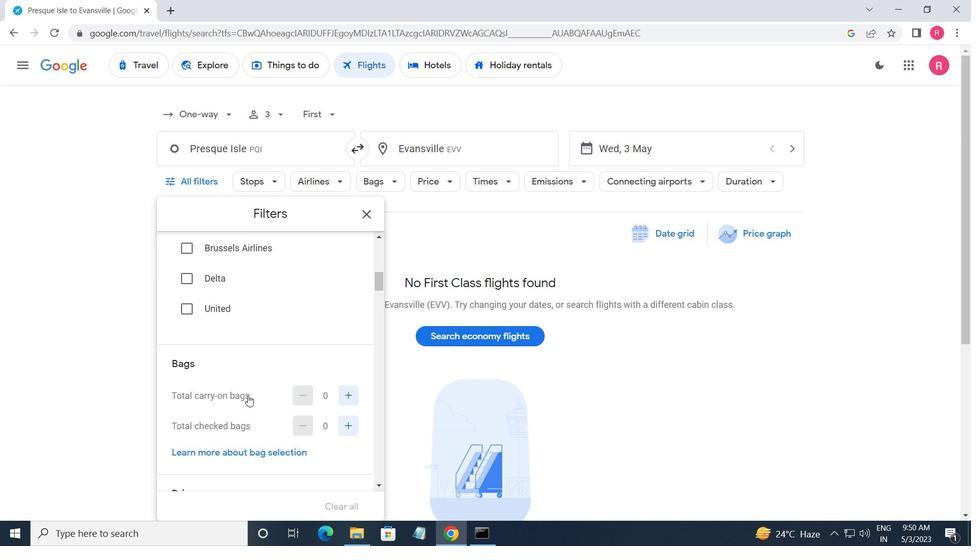
Action: Mouse moved to (352, 322)
Screenshot: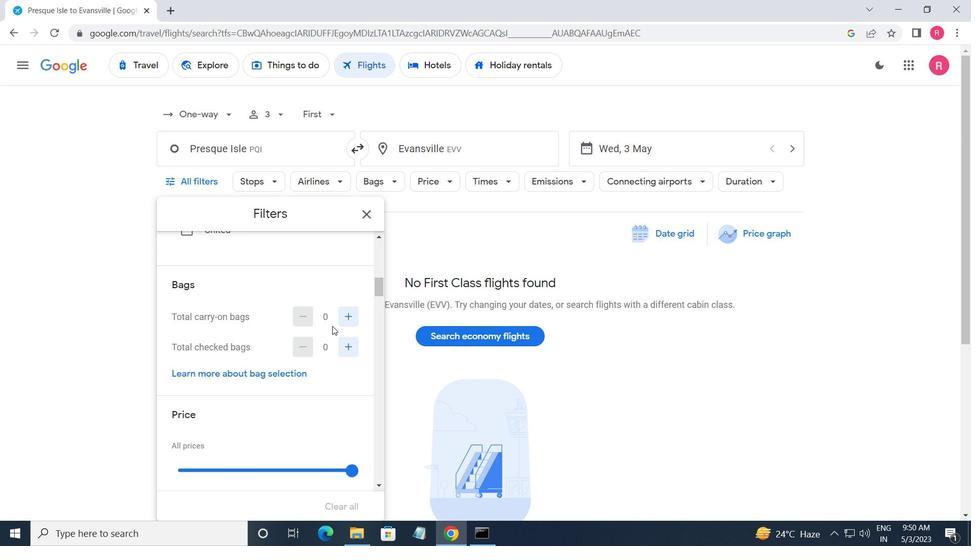 
Action: Mouse pressed left at (352, 322)
Screenshot: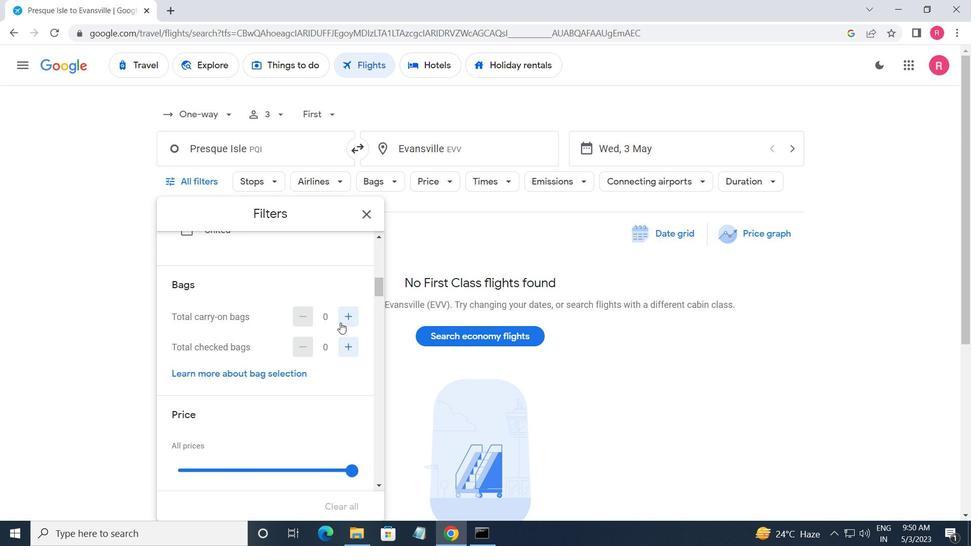 
Action: Mouse moved to (295, 355)
Screenshot: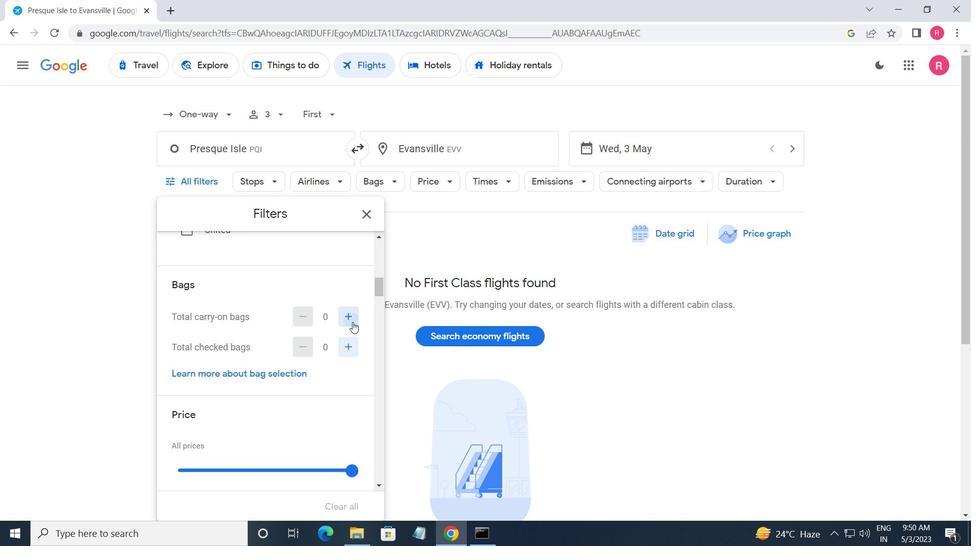 
Action: Mouse scrolled (295, 355) with delta (0, 0)
Screenshot: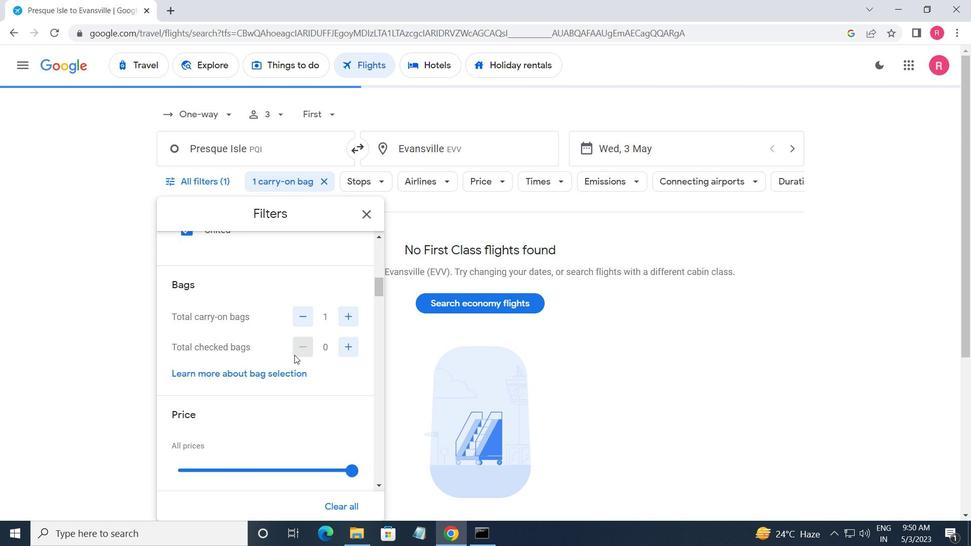 
Action: Mouse scrolled (295, 355) with delta (0, 0)
Screenshot: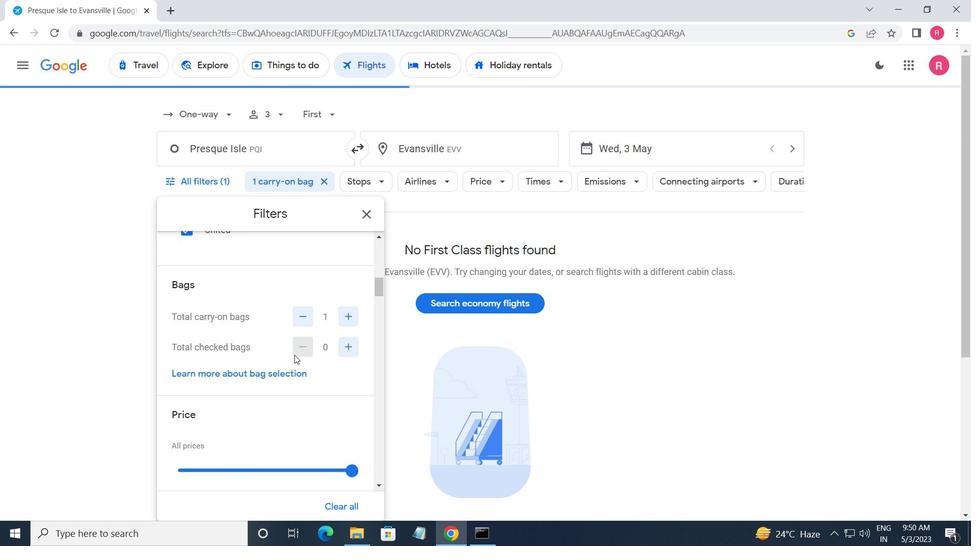 
Action: Mouse moved to (351, 347)
Screenshot: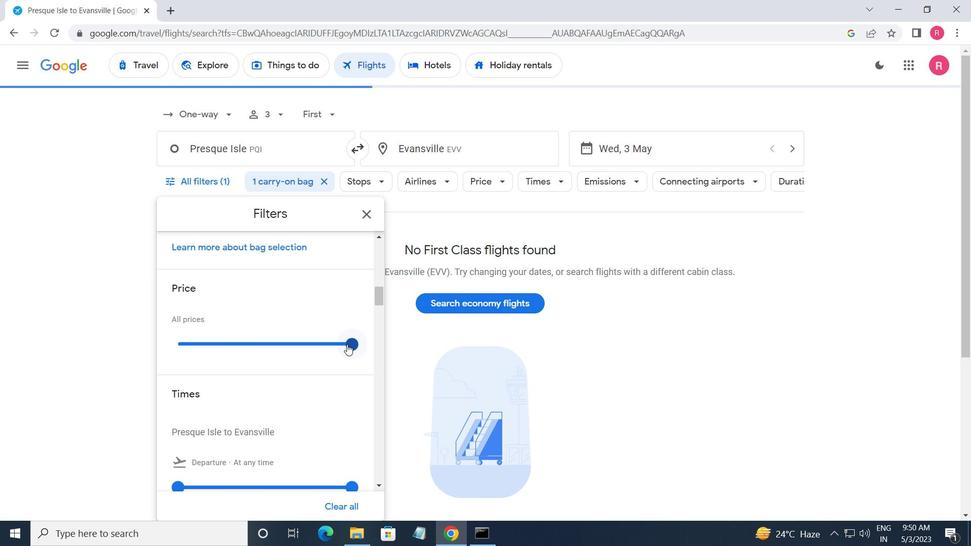 
Action: Mouse pressed left at (351, 347)
Screenshot: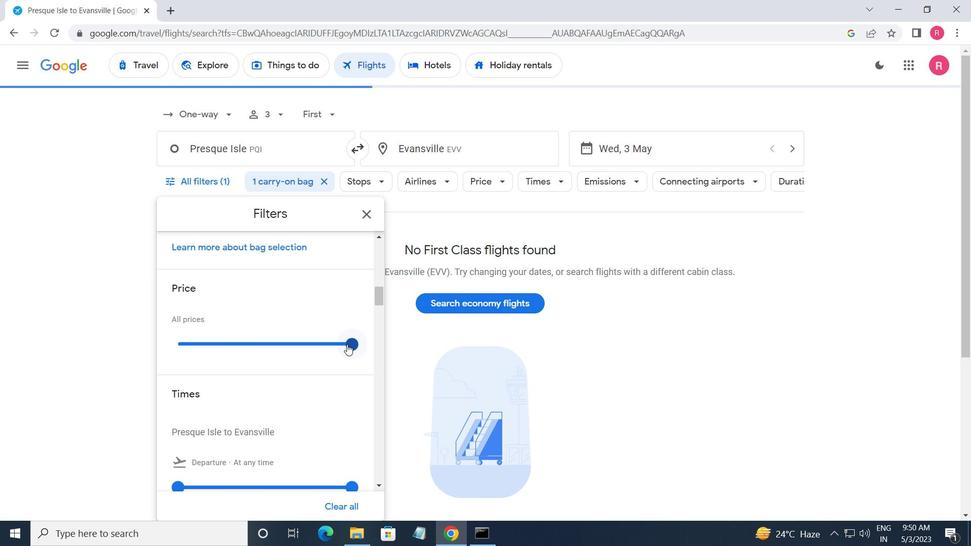 
Action: Mouse moved to (304, 409)
Screenshot: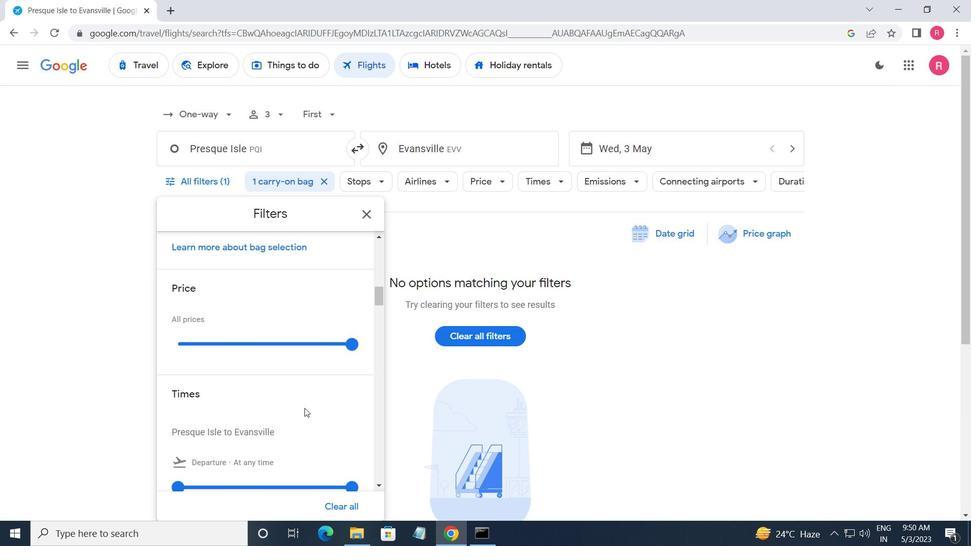 
Action: Mouse scrolled (304, 409) with delta (0, 0)
Screenshot: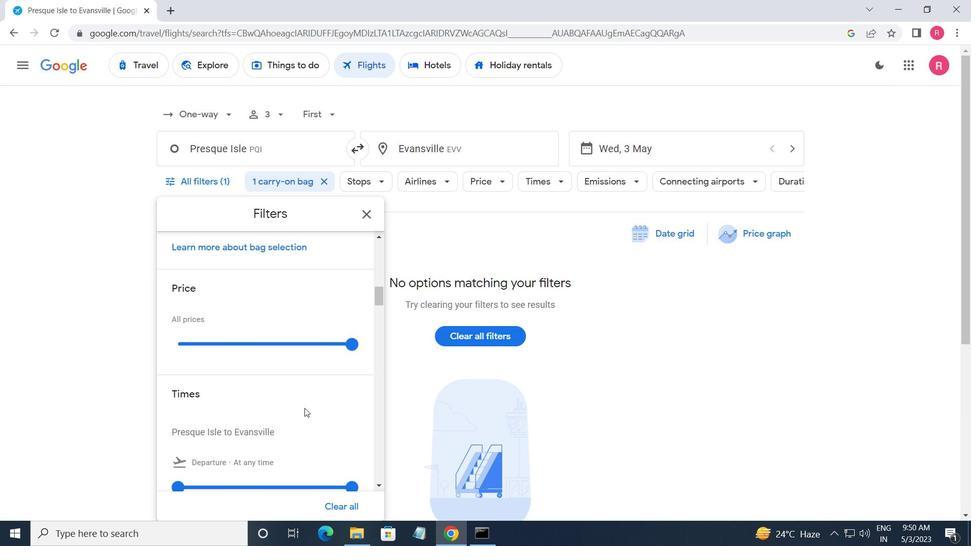 
Action: Mouse moved to (173, 424)
Screenshot: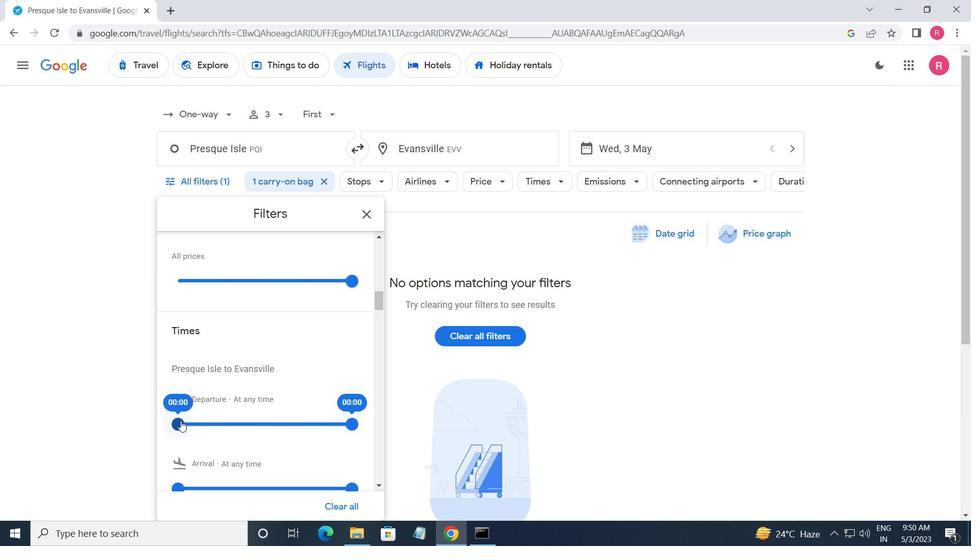 
Action: Mouse pressed left at (173, 424)
Screenshot: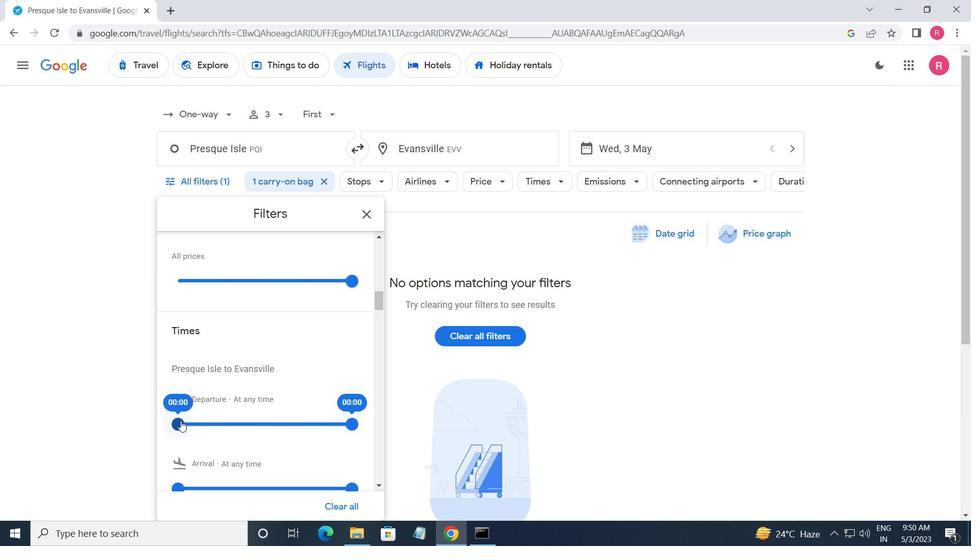 
Action: Mouse moved to (352, 425)
Screenshot: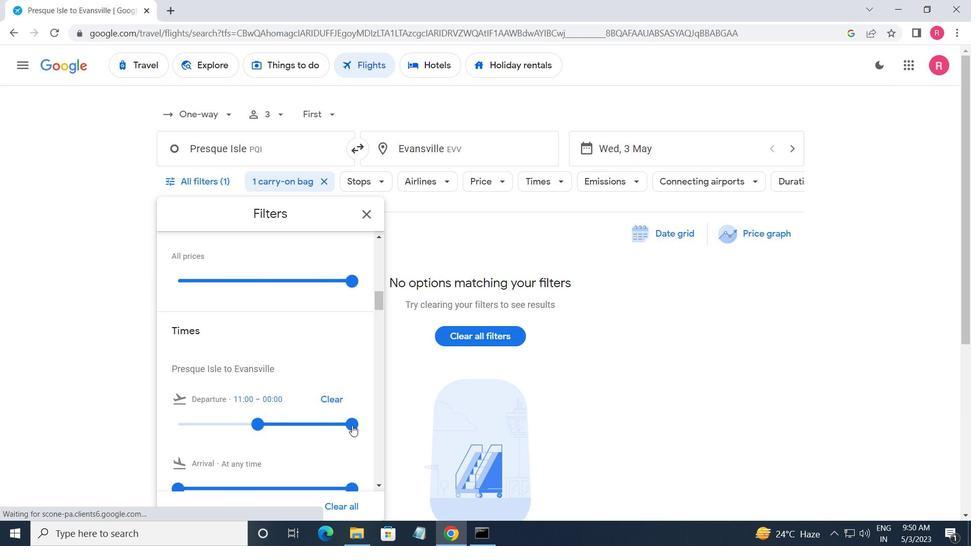 
Action: Mouse pressed left at (352, 425)
Screenshot: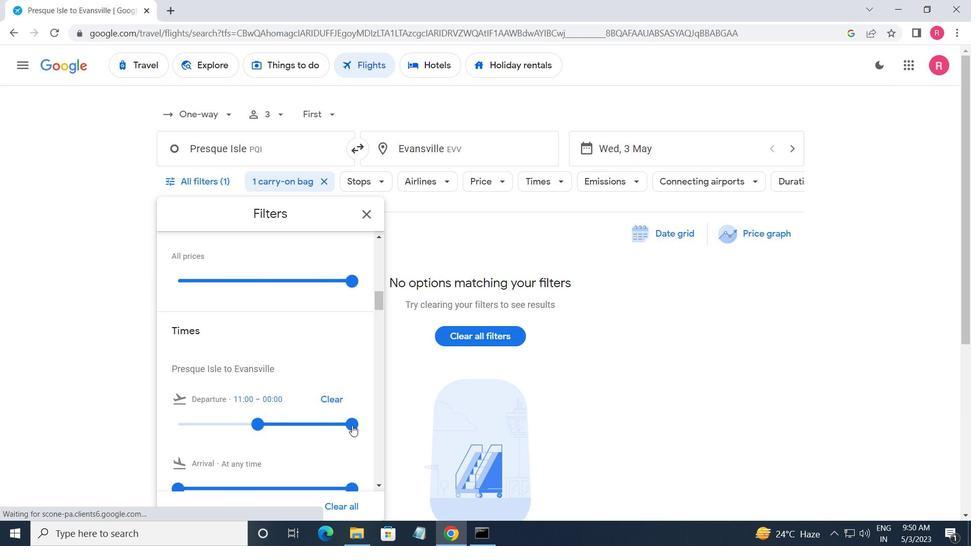 
Action: Mouse moved to (363, 221)
Screenshot: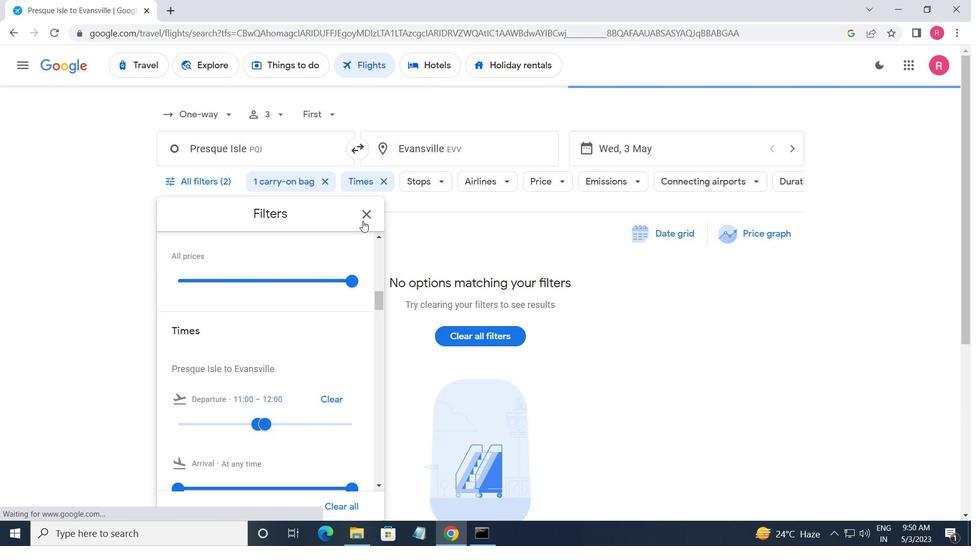 
Action: Mouse pressed left at (363, 221)
Screenshot: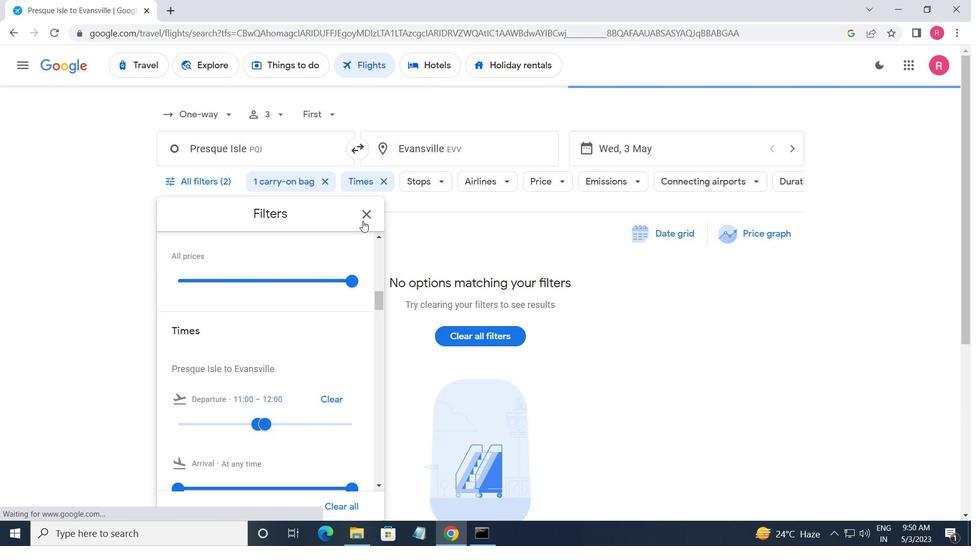 
